 Task: Search one way flight ticket for 2 adults, 4 children and 1 infant on lap in business from Rhinelander: Rhinelander-oneida County Airport to Riverton: Central Wyoming Regional Airport (was Riverton Regional) on 8-4-2023. Choice of flights is Delta. Number of bags: 8 checked bags. Price is upto 78000. Outbound departure time preference is 10:45.
Action: Mouse moved to (353, 292)
Screenshot: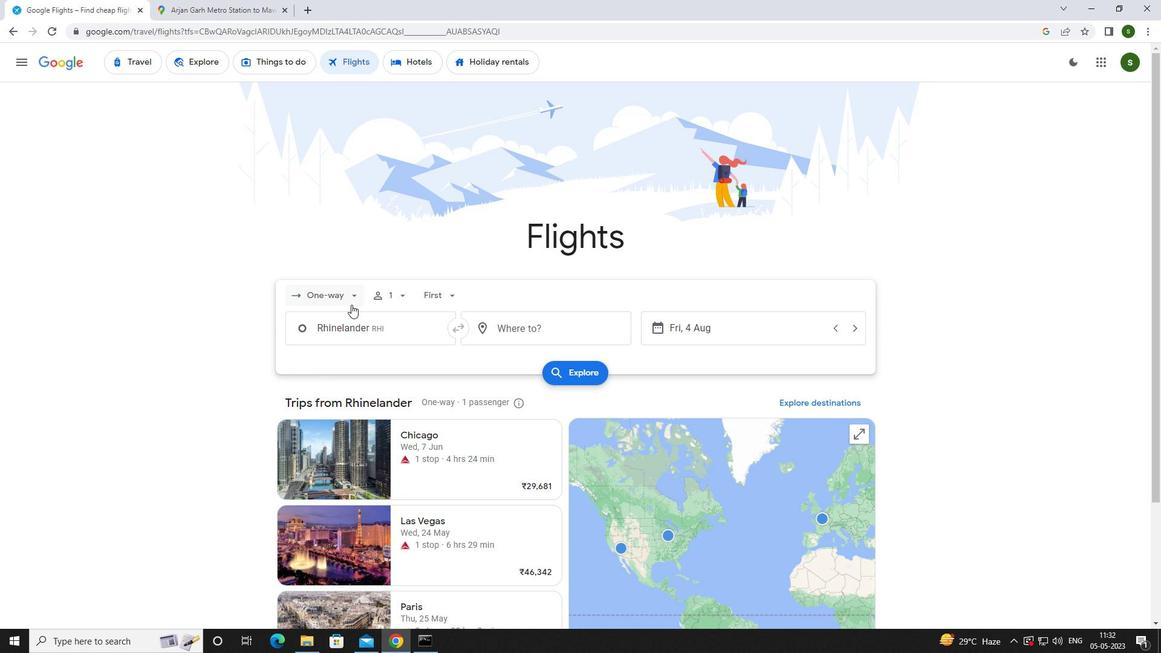 
Action: Mouse pressed left at (353, 292)
Screenshot: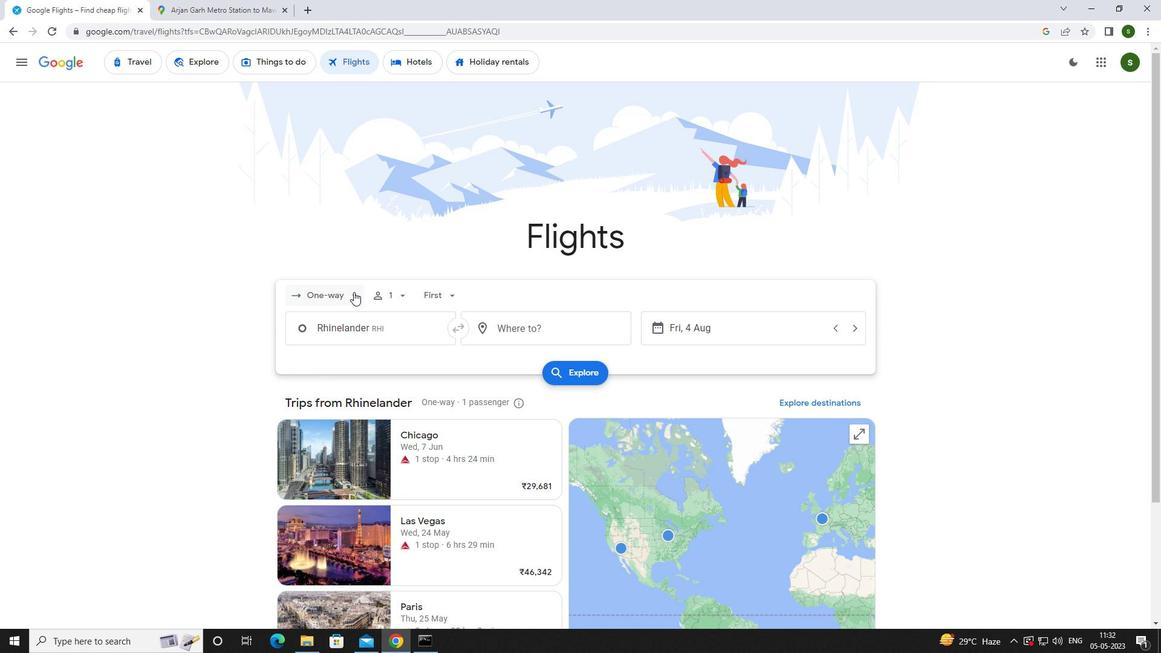 
Action: Mouse moved to (350, 346)
Screenshot: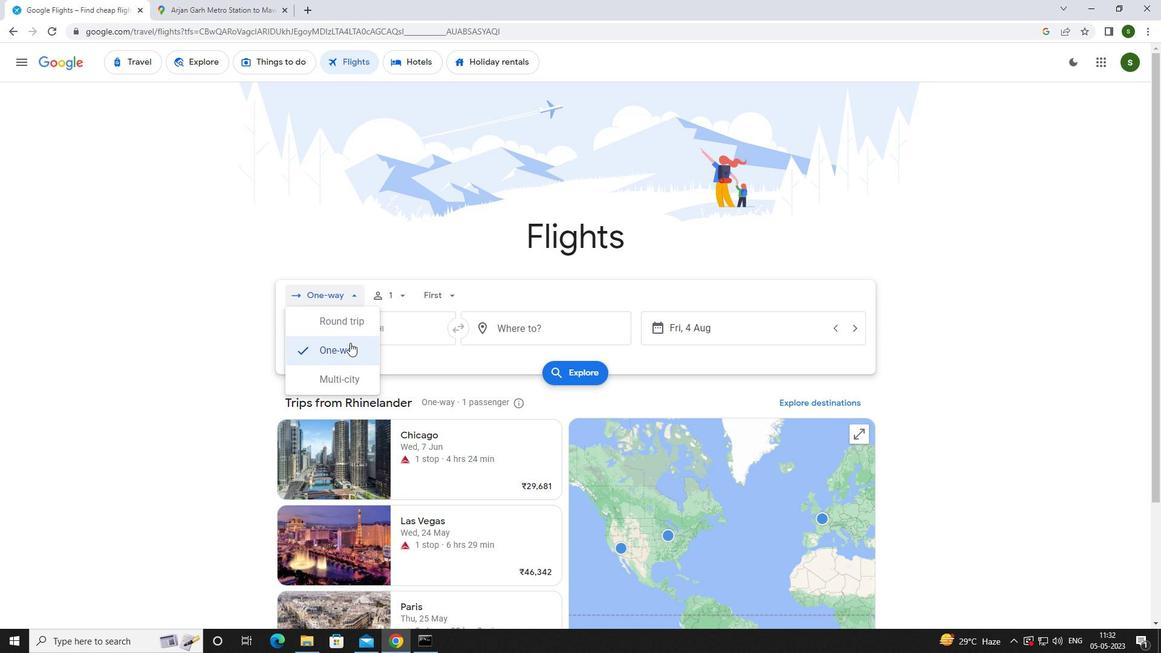 
Action: Mouse pressed left at (350, 346)
Screenshot: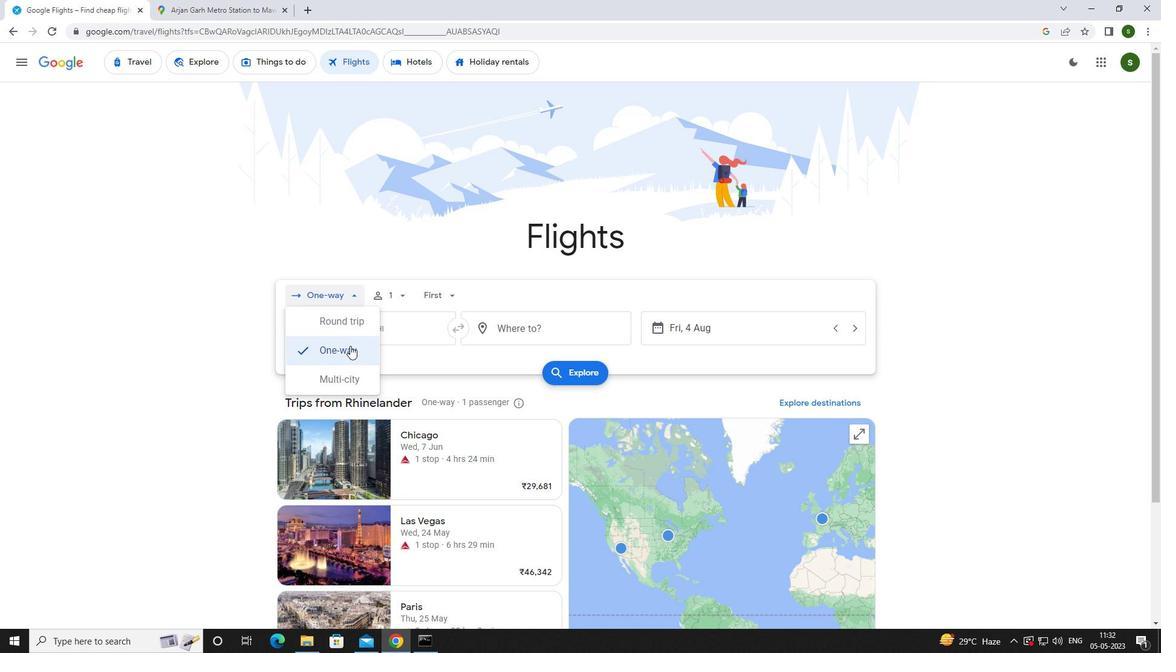 
Action: Mouse moved to (405, 299)
Screenshot: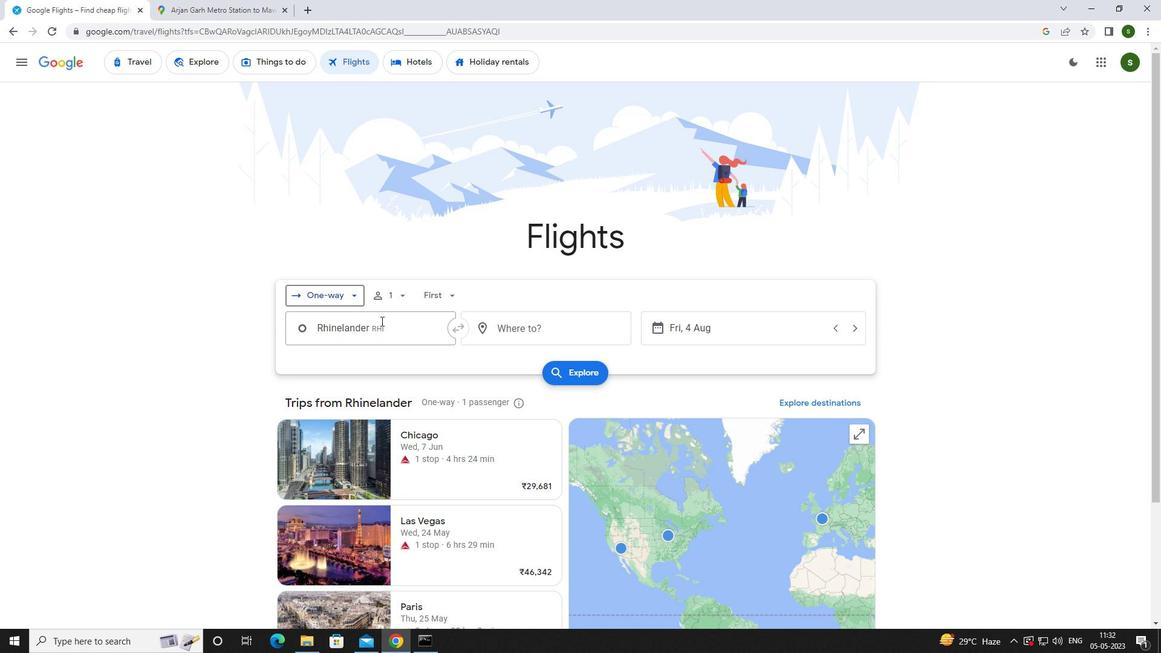 
Action: Mouse pressed left at (405, 299)
Screenshot: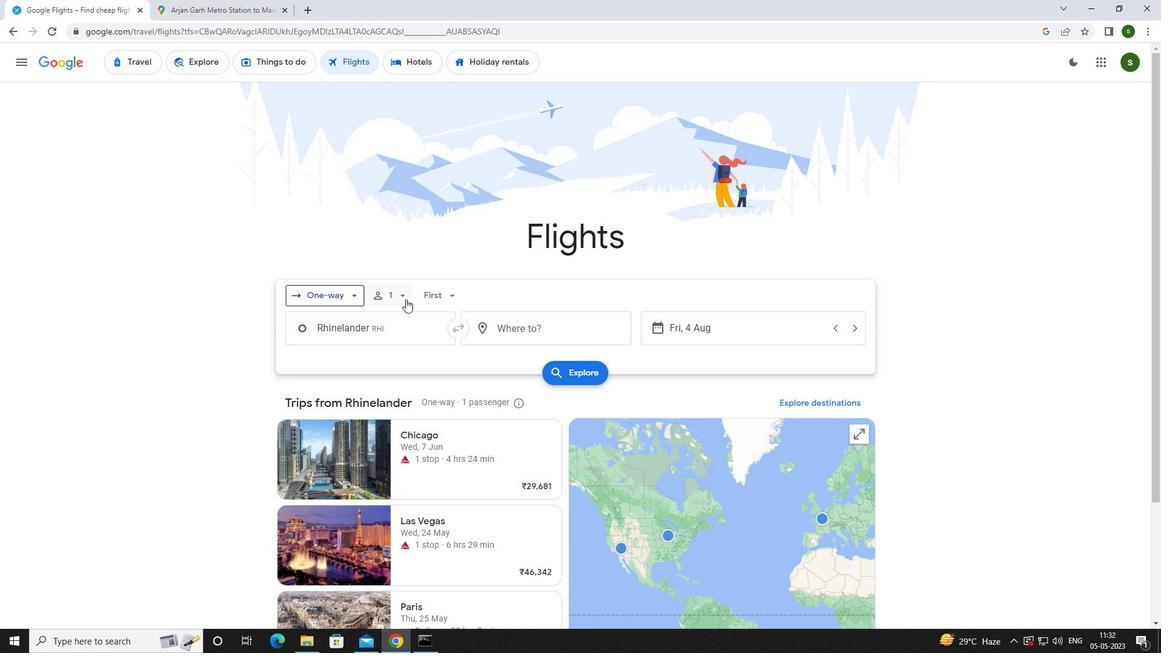 
Action: Mouse moved to (493, 327)
Screenshot: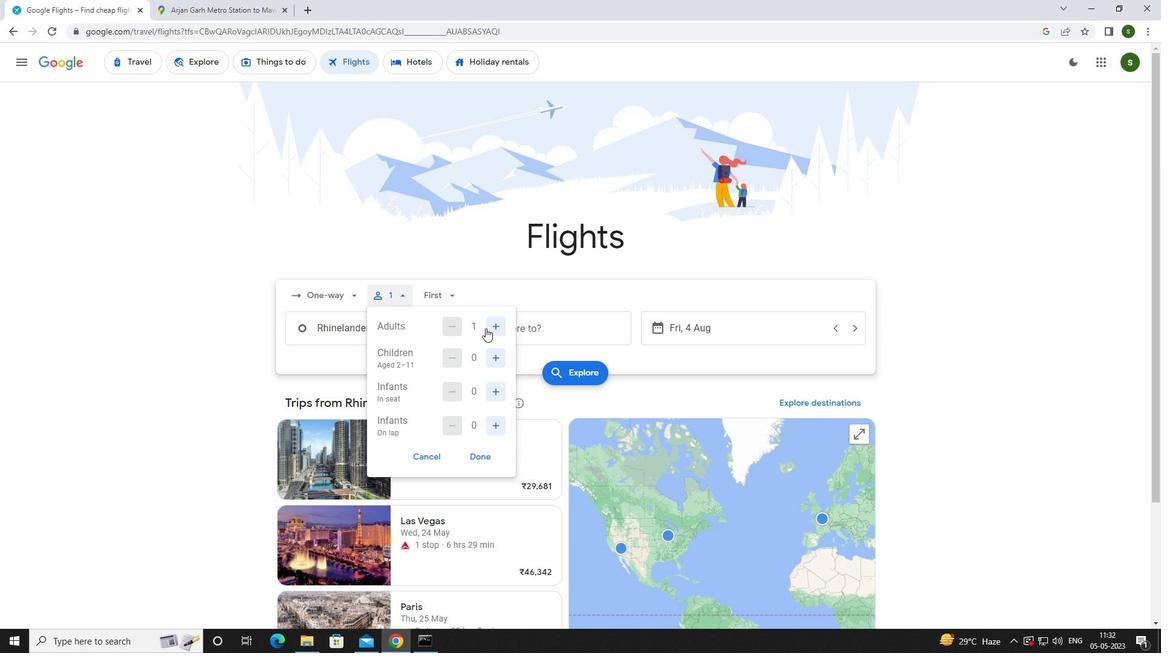 
Action: Mouse pressed left at (493, 327)
Screenshot: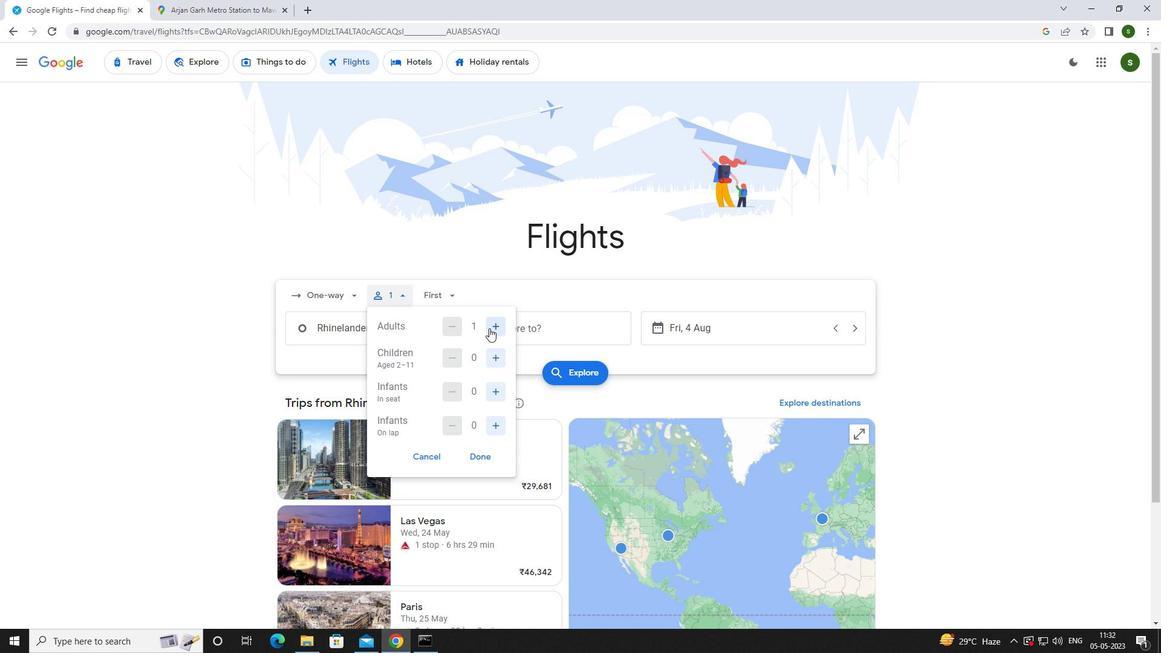
Action: Mouse moved to (500, 359)
Screenshot: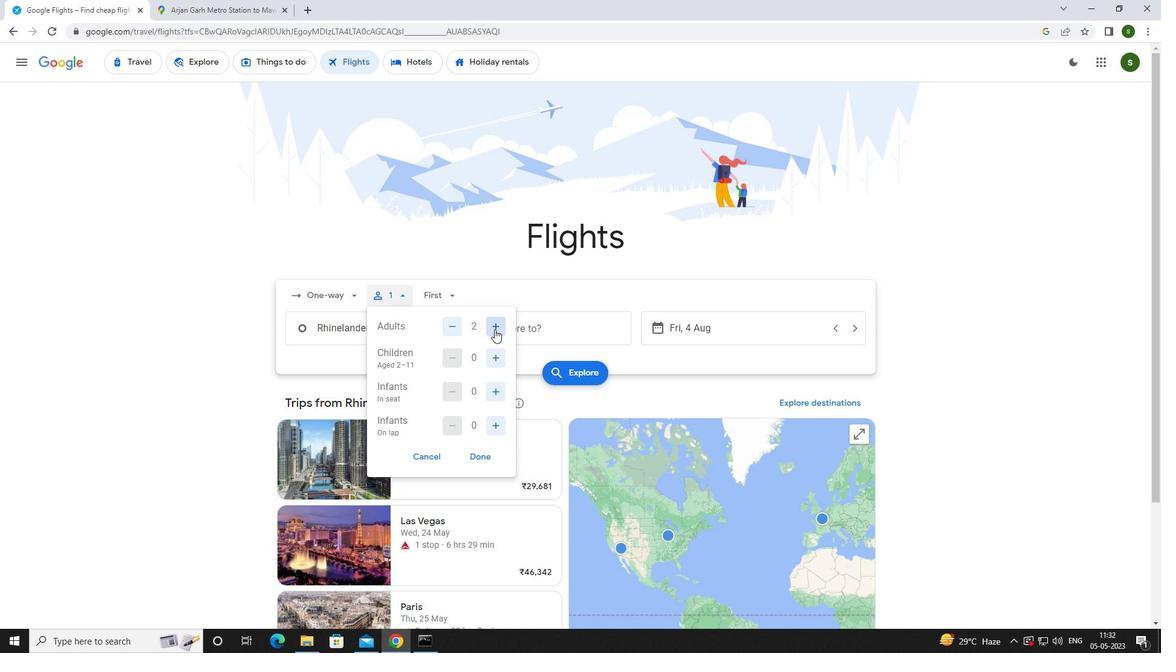 
Action: Mouse pressed left at (500, 359)
Screenshot: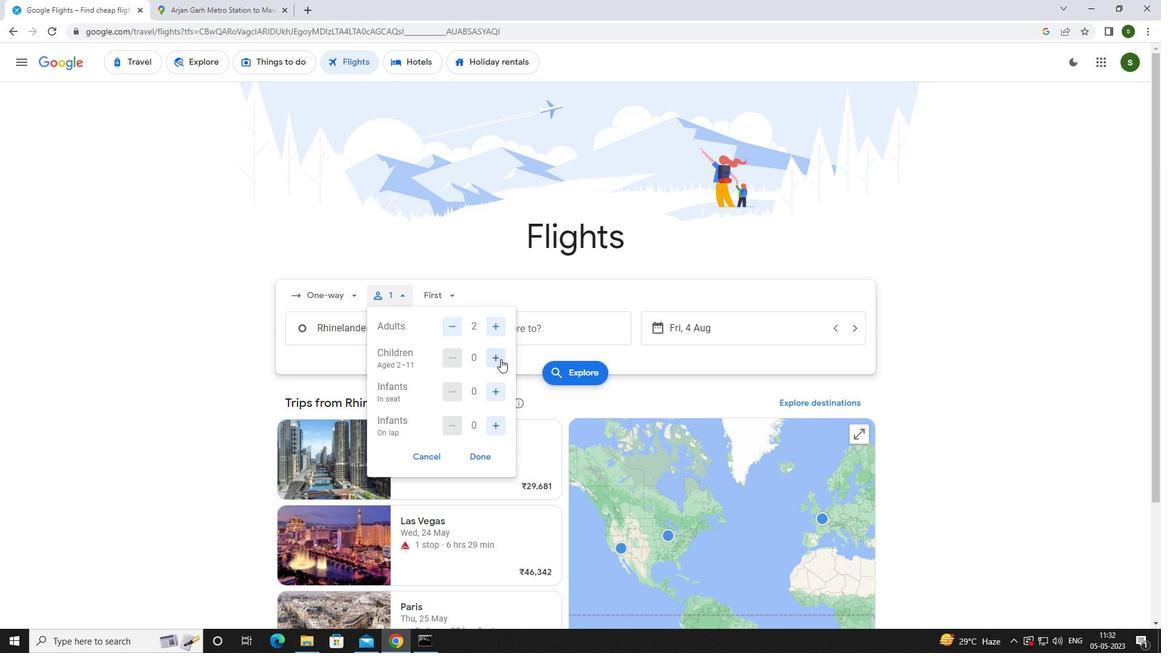 
Action: Mouse pressed left at (500, 359)
Screenshot: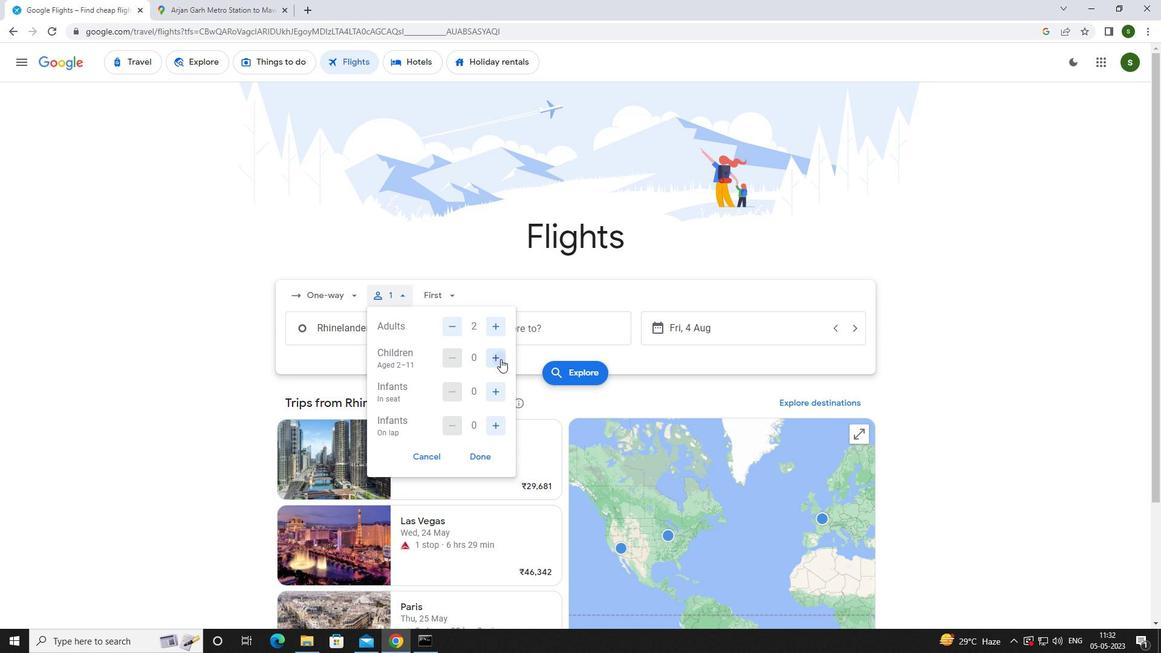 
Action: Mouse pressed left at (500, 359)
Screenshot: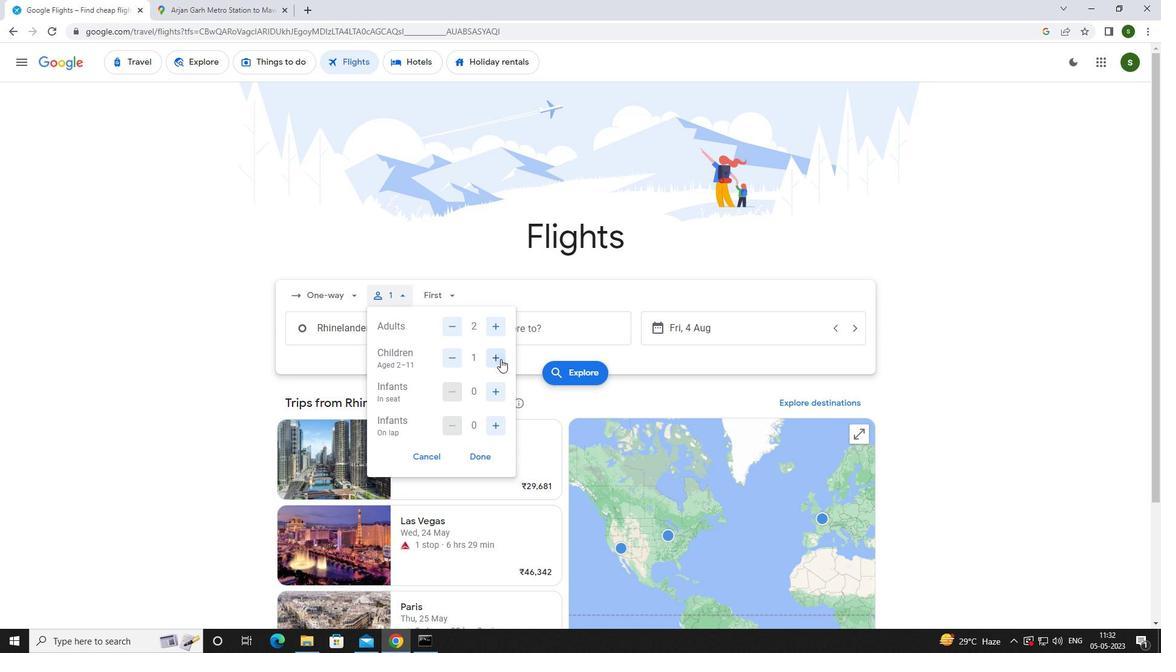 
Action: Mouse pressed left at (500, 359)
Screenshot: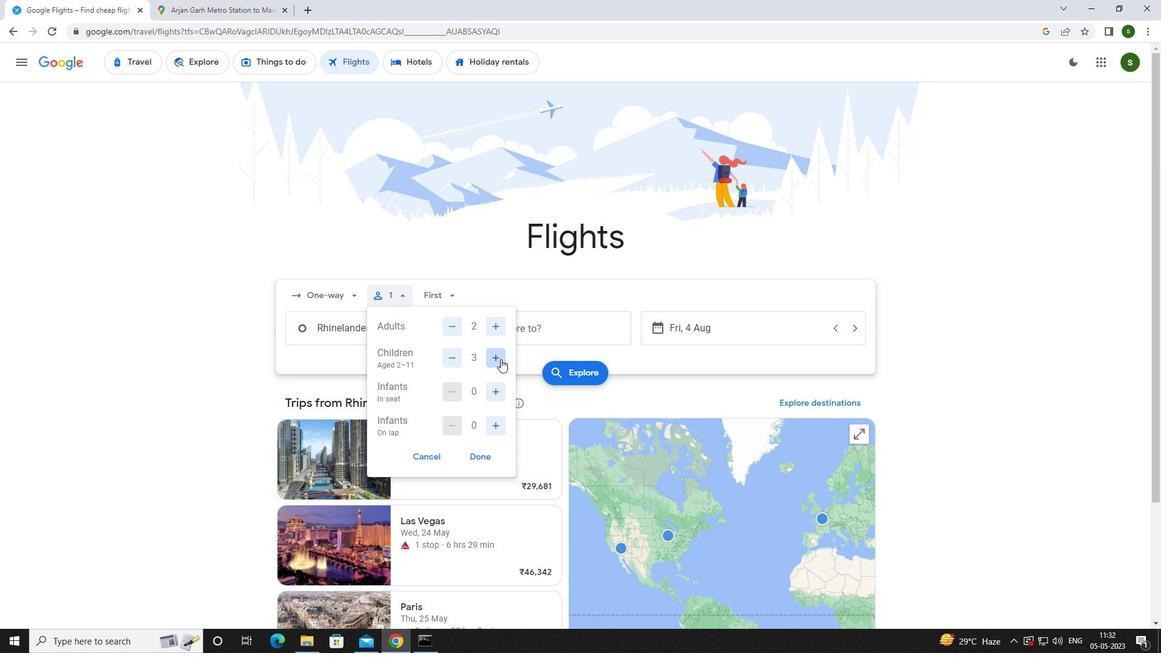 
Action: Mouse moved to (496, 427)
Screenshot: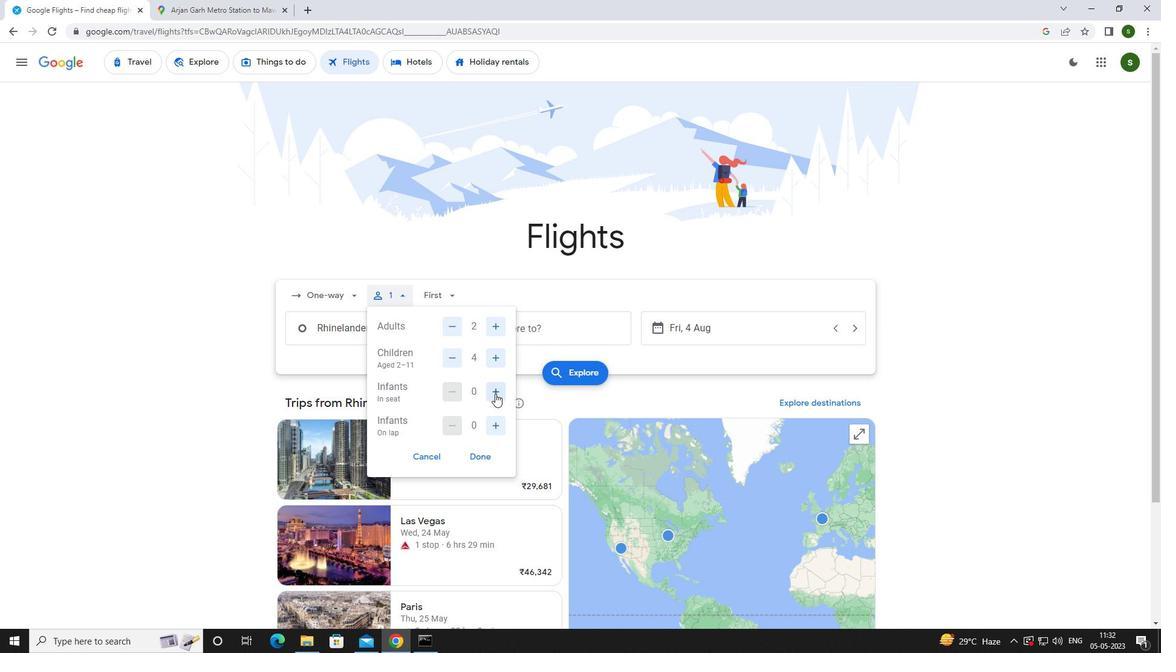 
Action: Mouse pressed left at (496, 427)
Screenshot: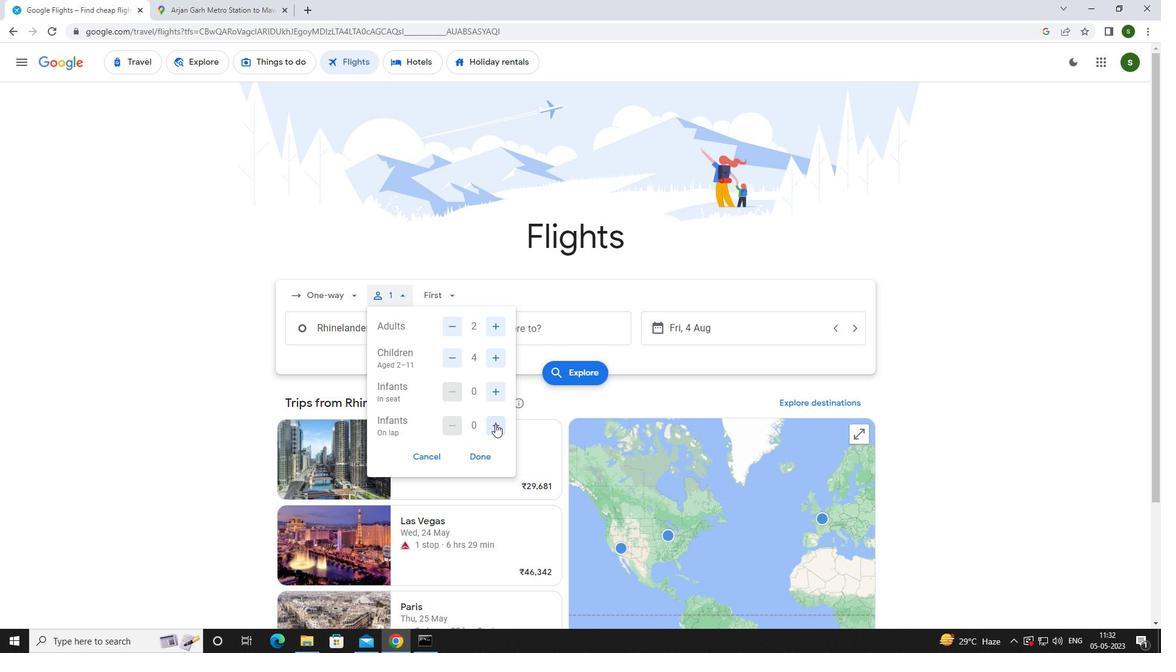 
Action: Mouse moved to (451, 291)
Screenshot: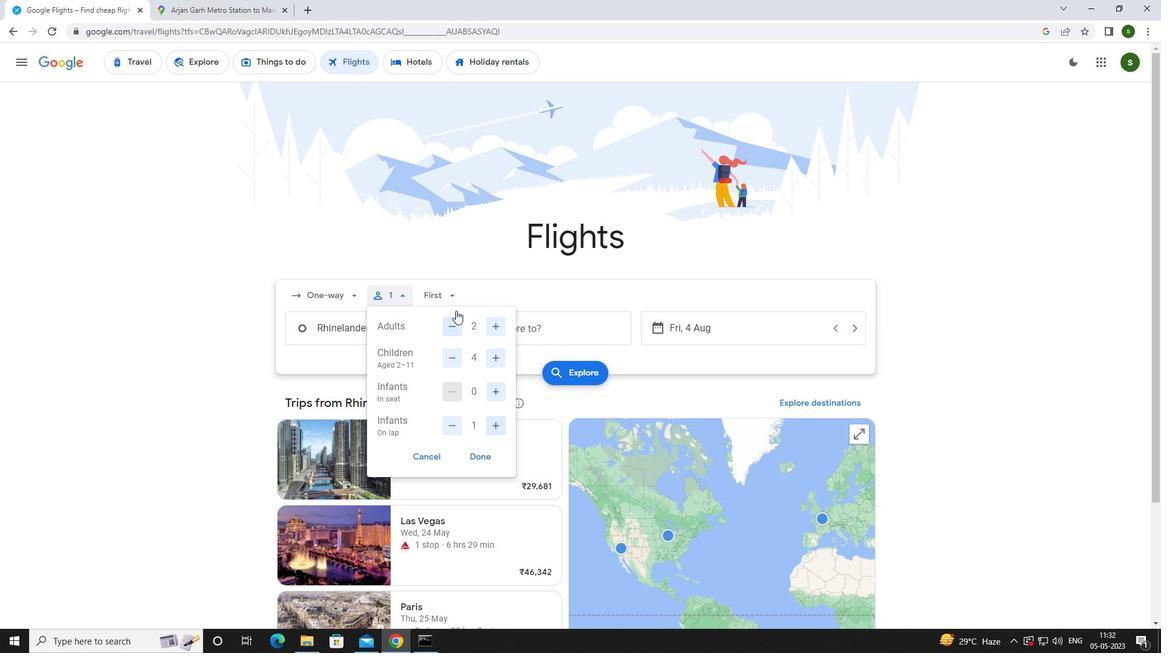 
Action: Mouse pressed left at (451, 291)
Screenshot: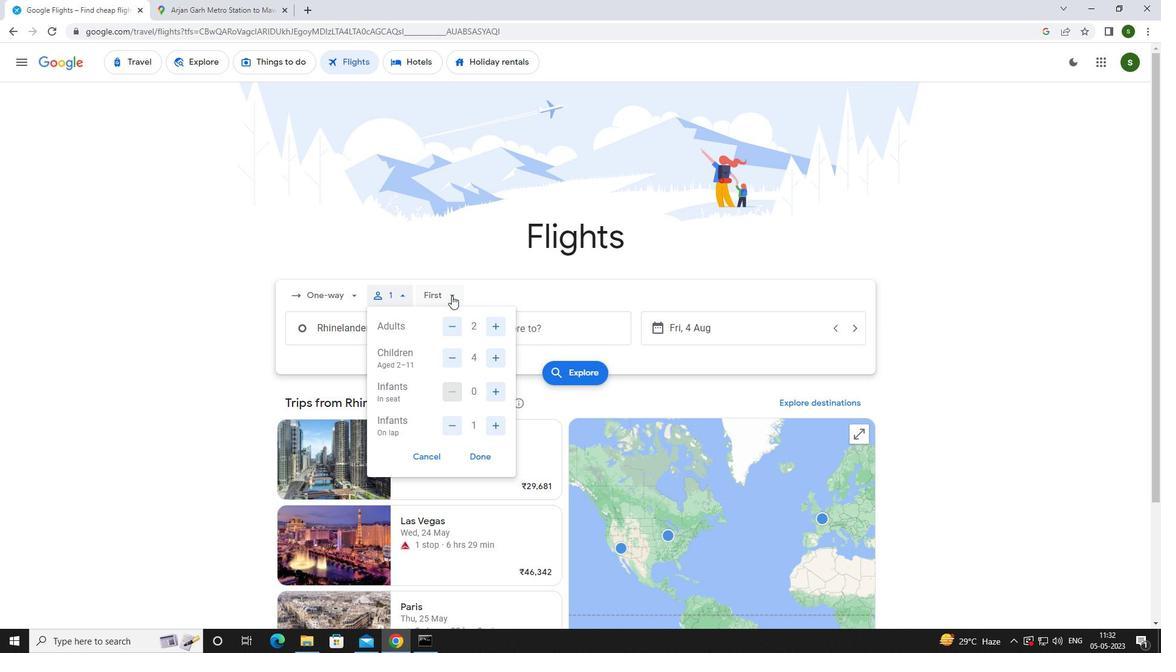 
Action: Mouse moved to (459, 376)
Screenshot: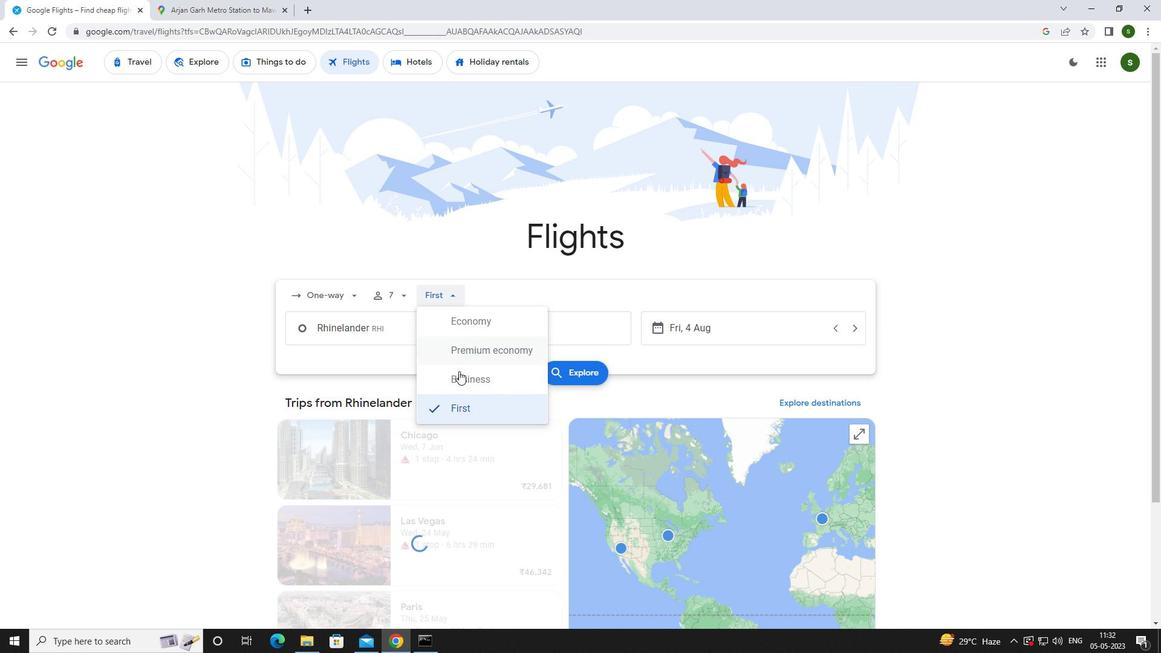 
Action: Mouse pressed left at (459, 376)
Screenshot: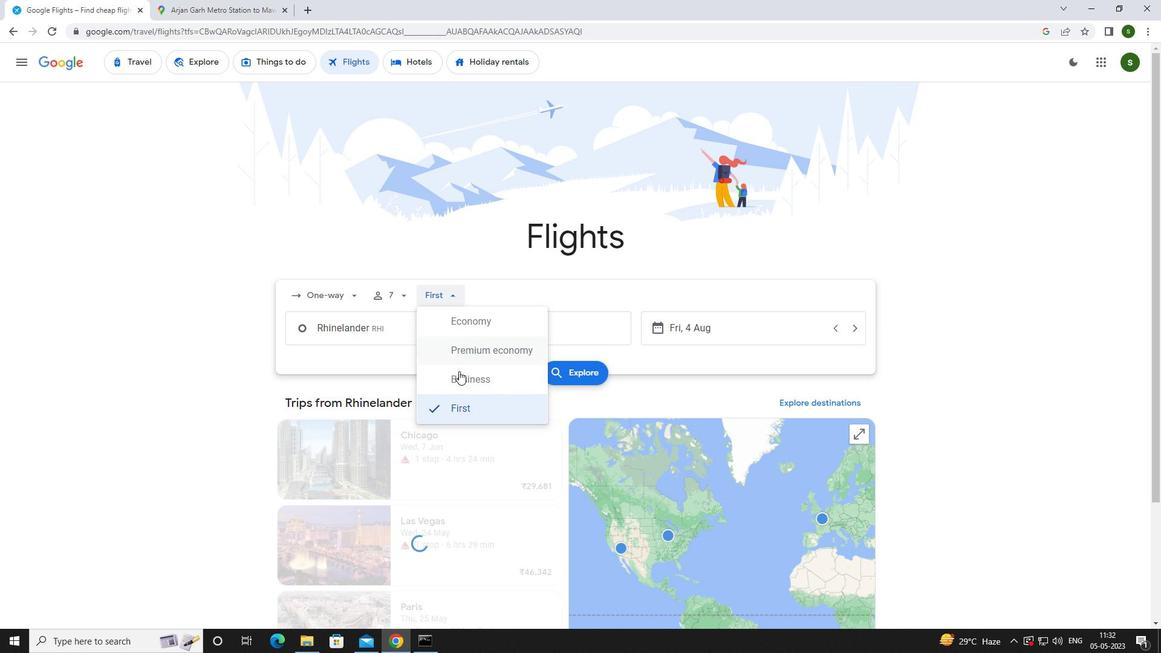 
Action: Mouse moved to (424, 333)
Screenshot: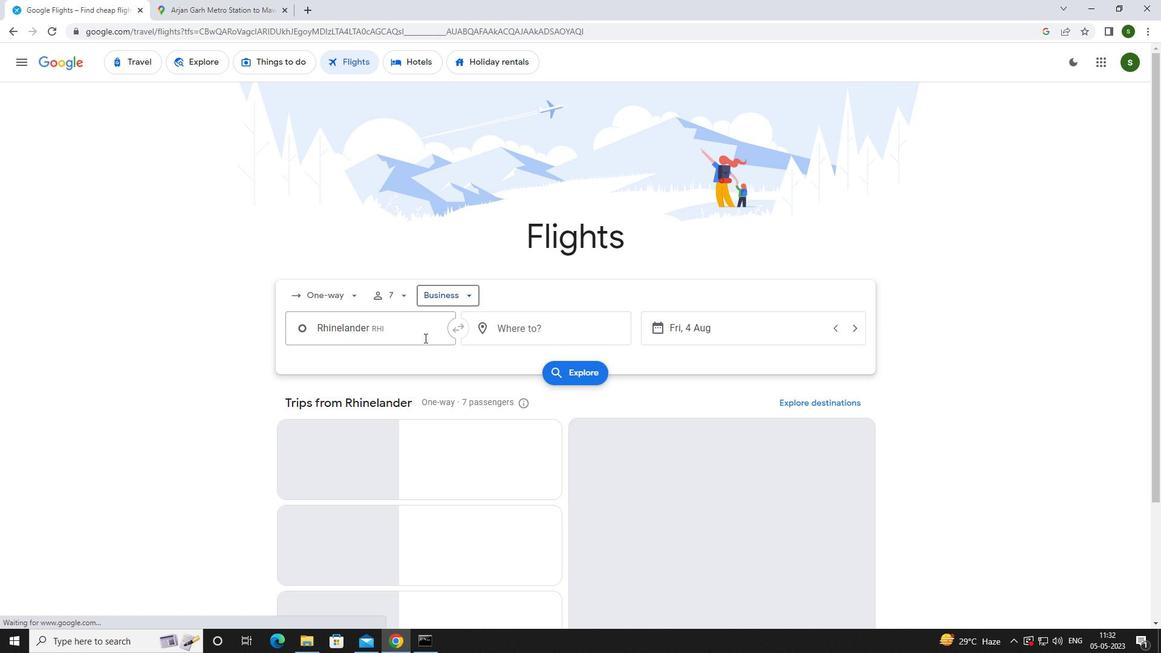
Action: Mouse pressed left at (424, 333)
Screenshot: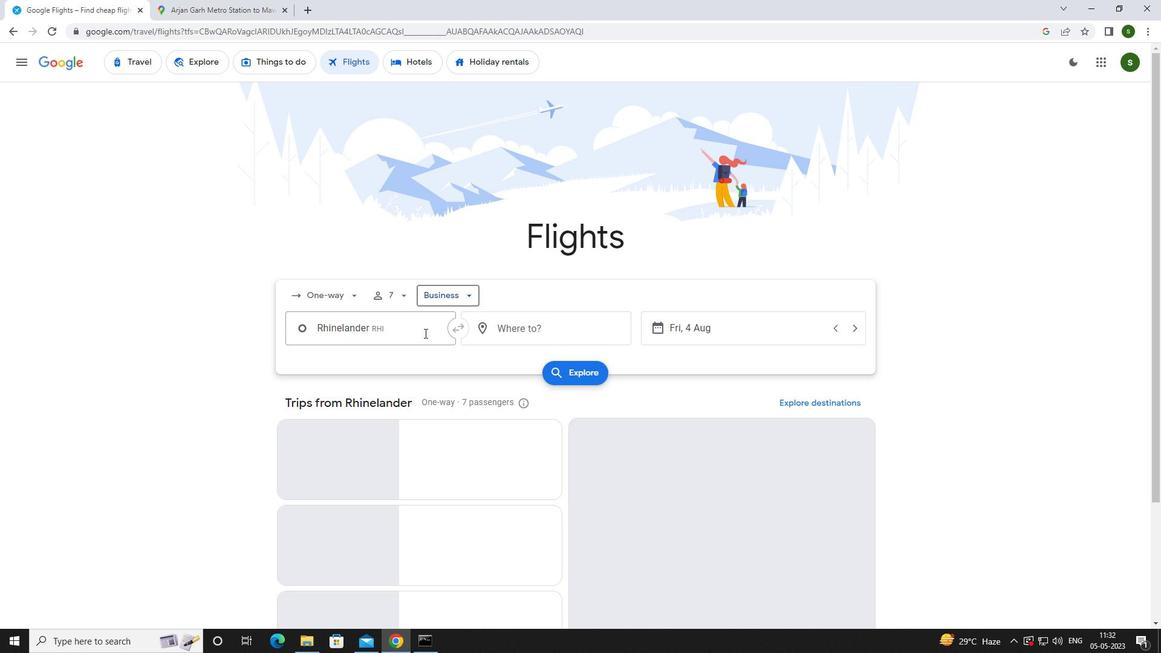 
Action: Key pressed <Key.caps_lock>r<Key.caps_lock>hine
Screenshot: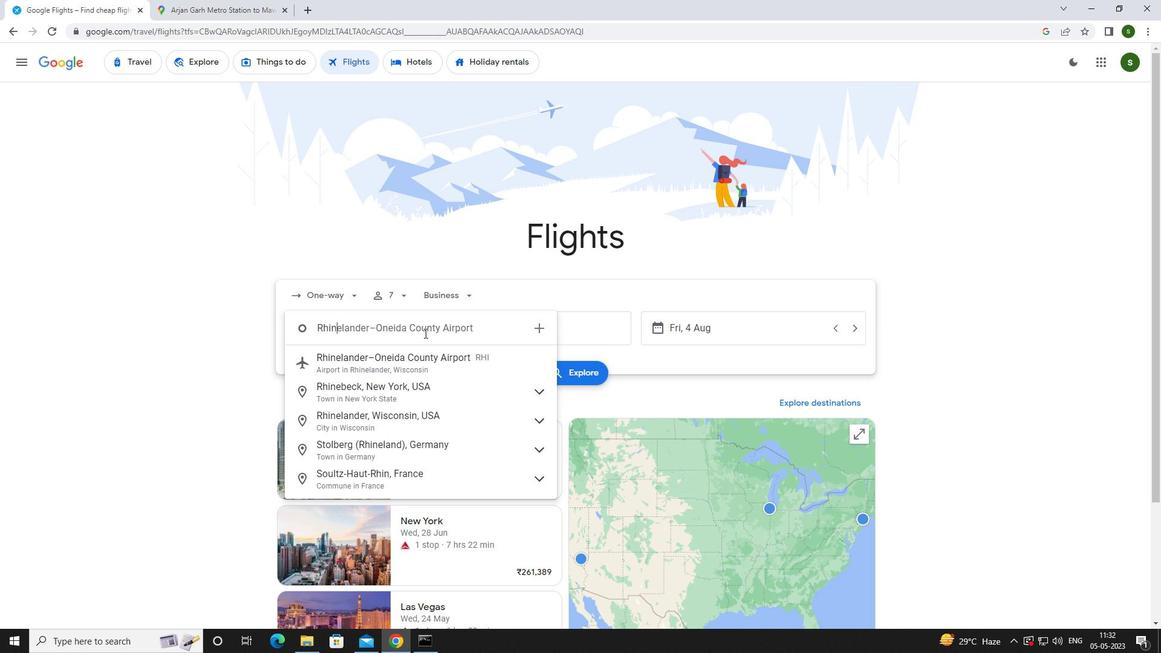 
Action: Mouse moved to (427, 352)
Screenshot: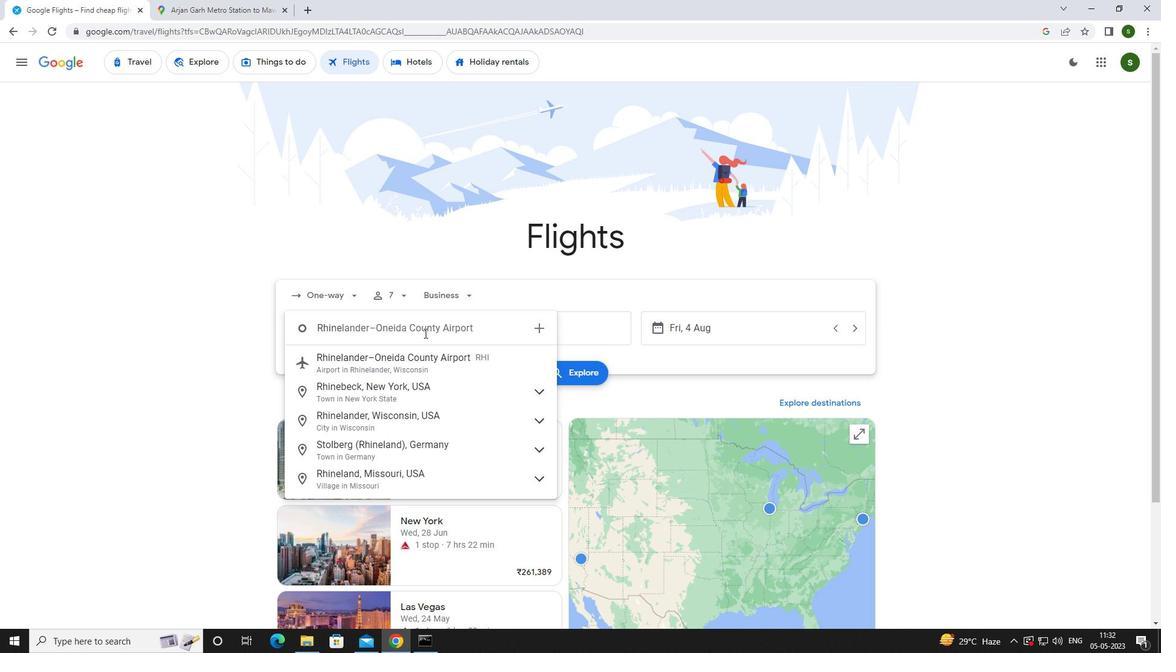 
Action: Mouse pressed left at (427, 352)
Screenshot: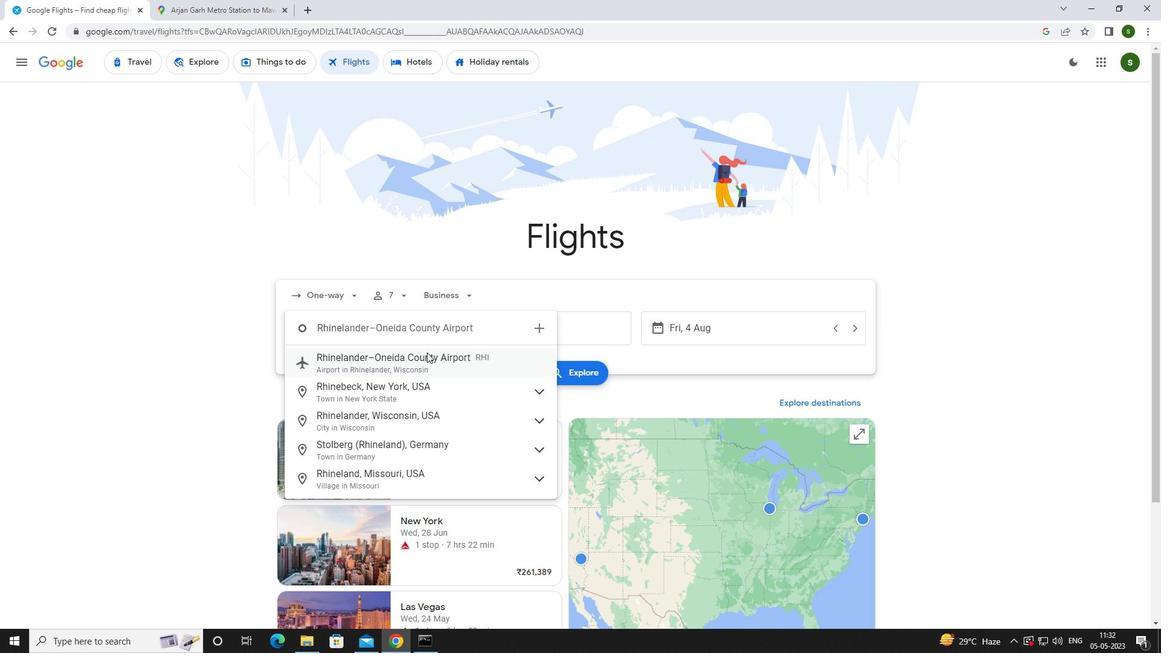 
Action: Mouse moved to (558, 320)
Screenshot: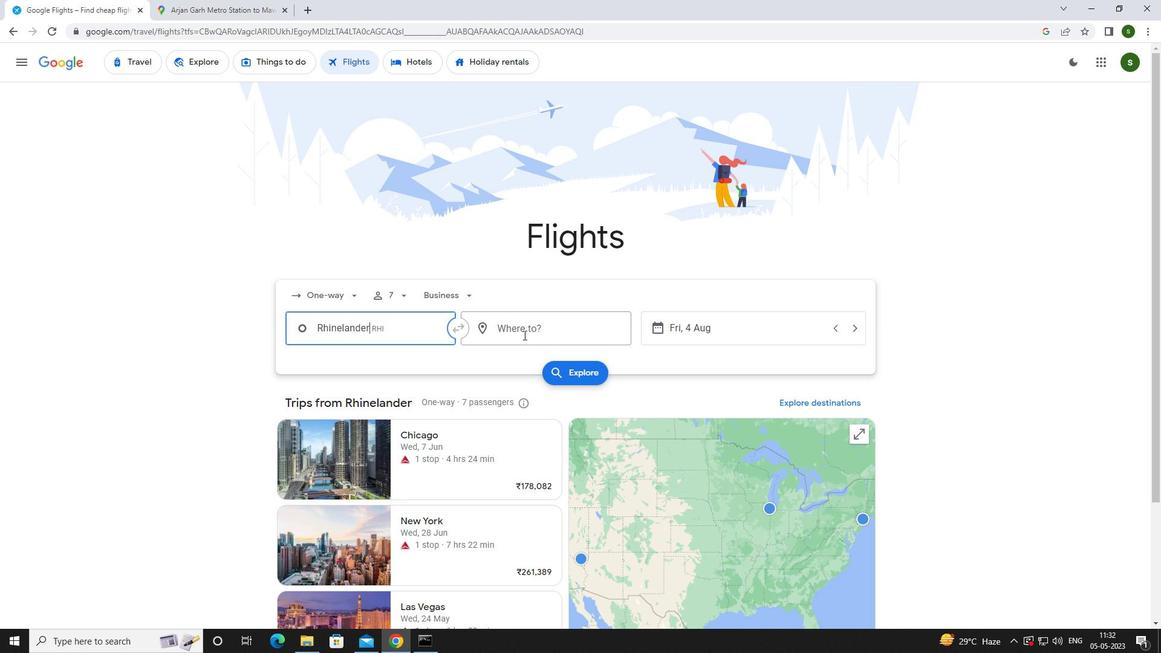 
Action: Mouse pressed left at (558, 320)
Screenshot: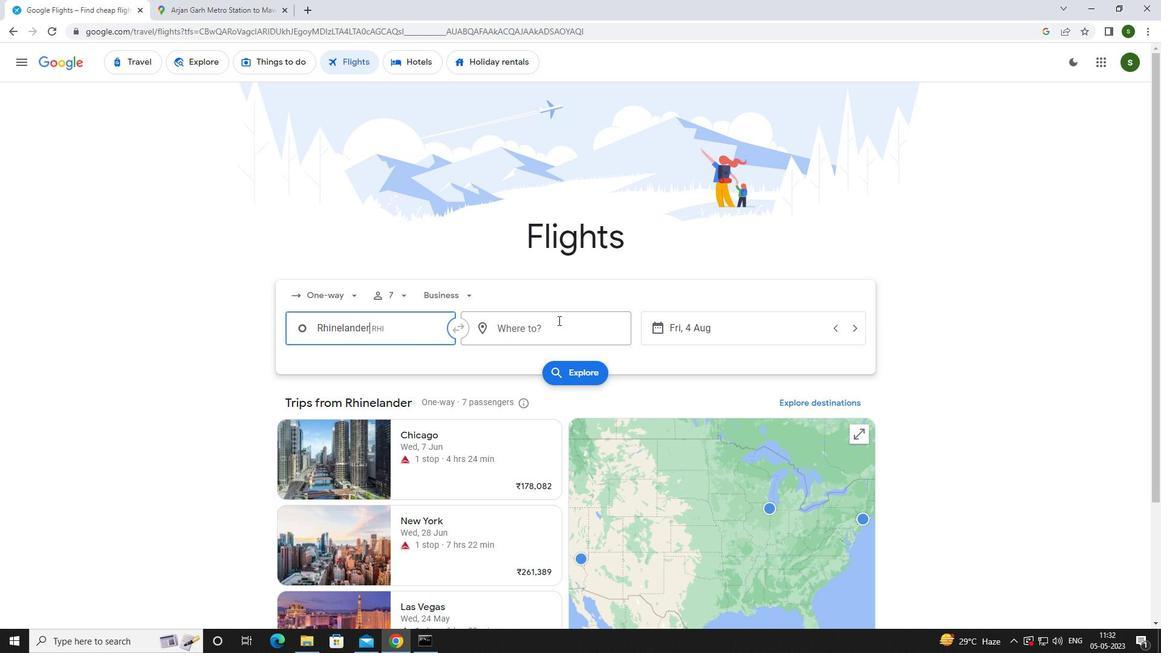 
Action: Key pressed <Key.caps_lock>r<Key.caps_lock>iverto
Screenshot: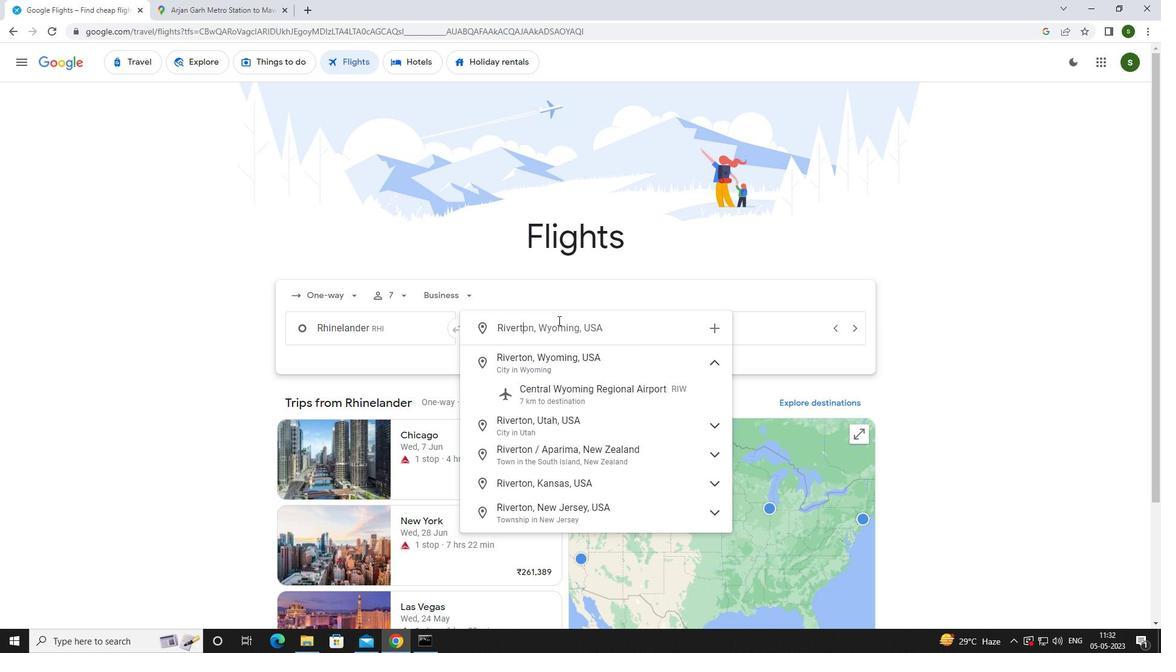 
Action: Mouse moved to (565, 393)
Screenshot: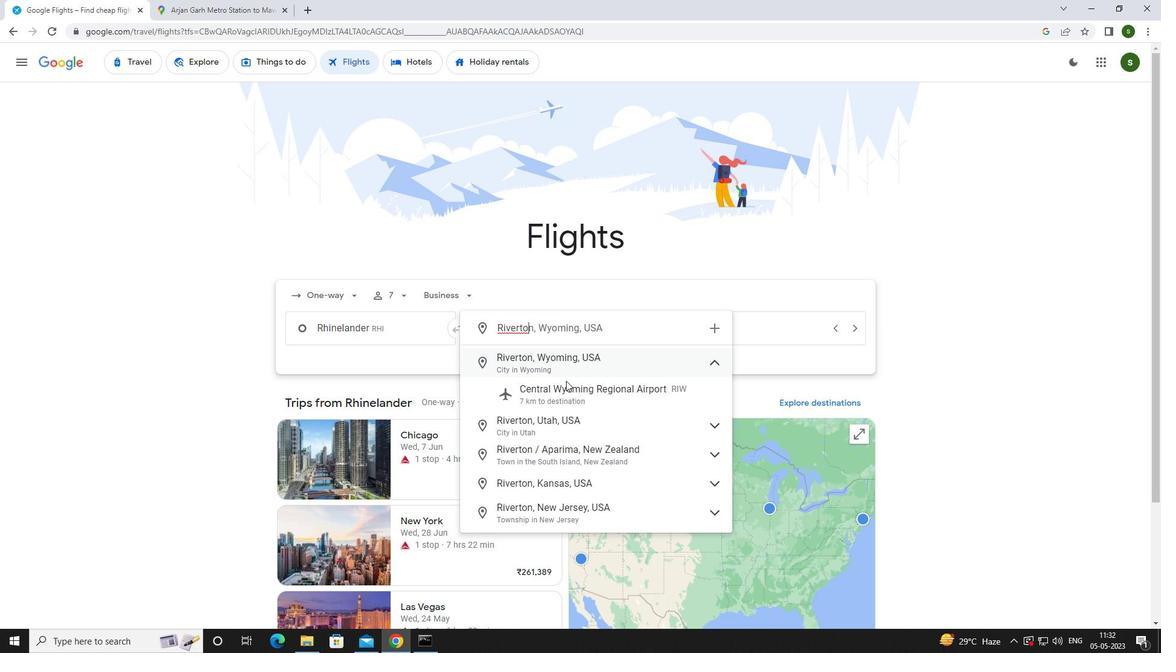 
Action: Mouse pressed left at (565, 393)
Screenshot: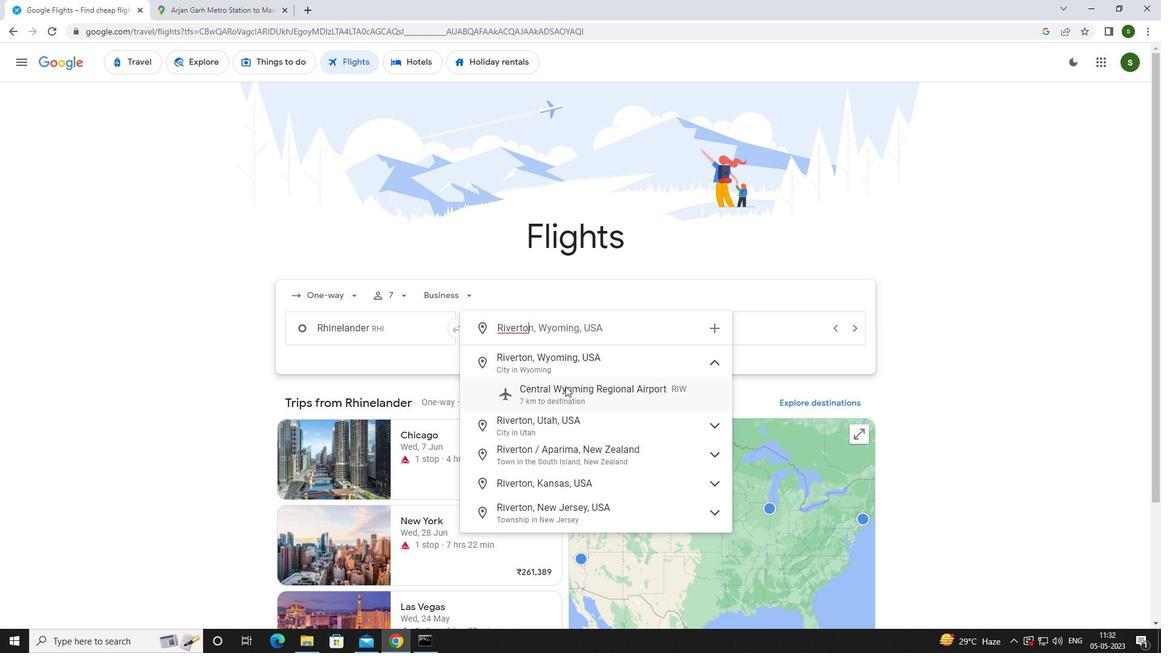 
Action: Mouse moved to (739, 330)
Screenshot: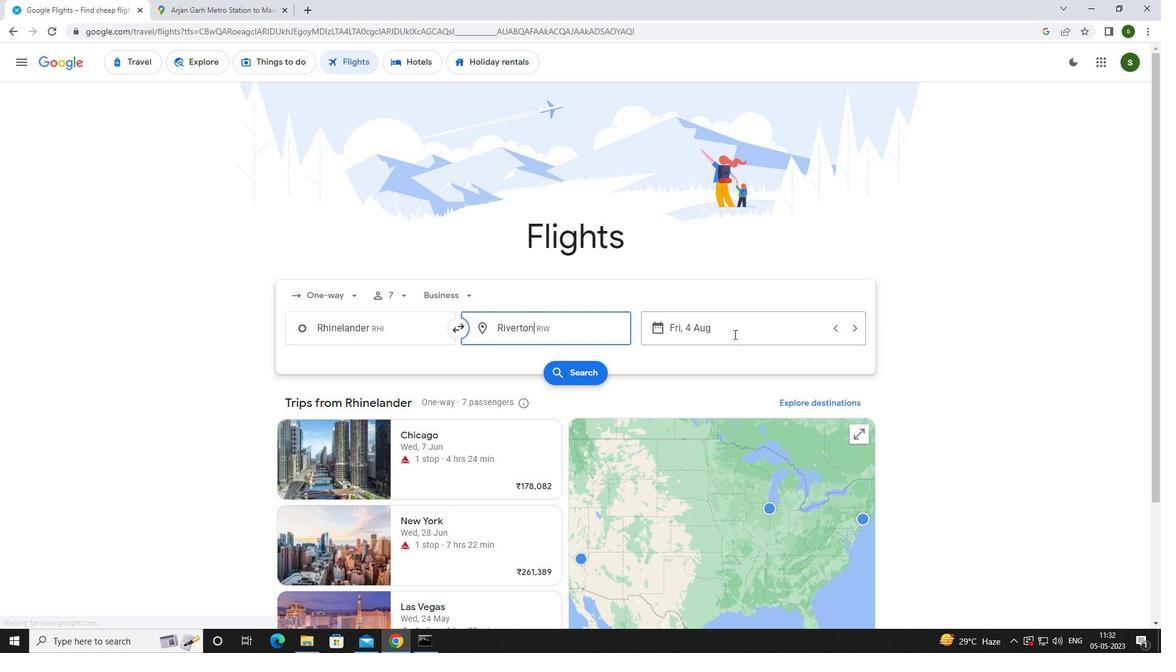 
Action: Mouse pressed left at (739, 330)
Screenshot: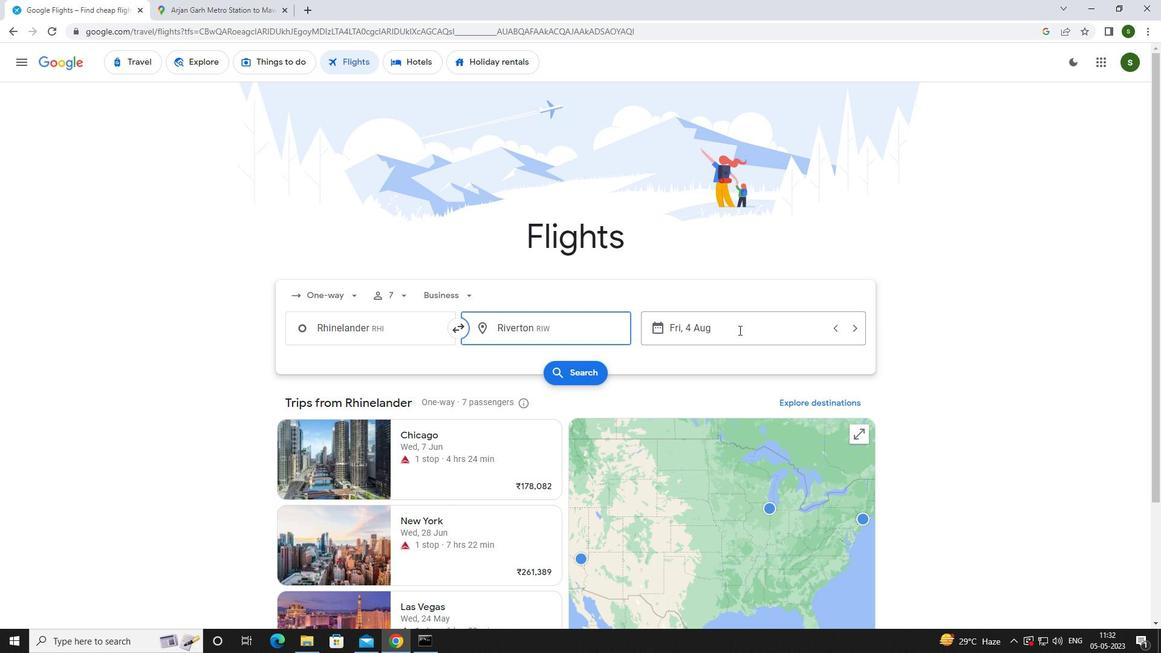 
Action: Mouse moved to (584, 407)
Screenshot: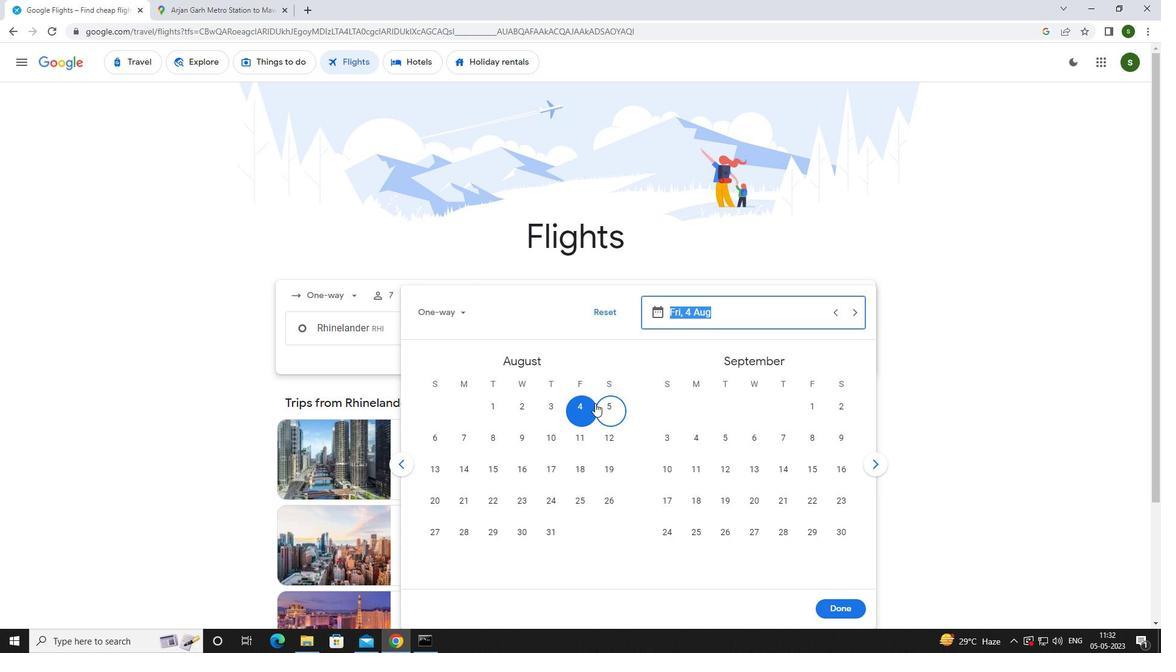 
Action: Mouse pressed left at (584, 407)
Screenshot: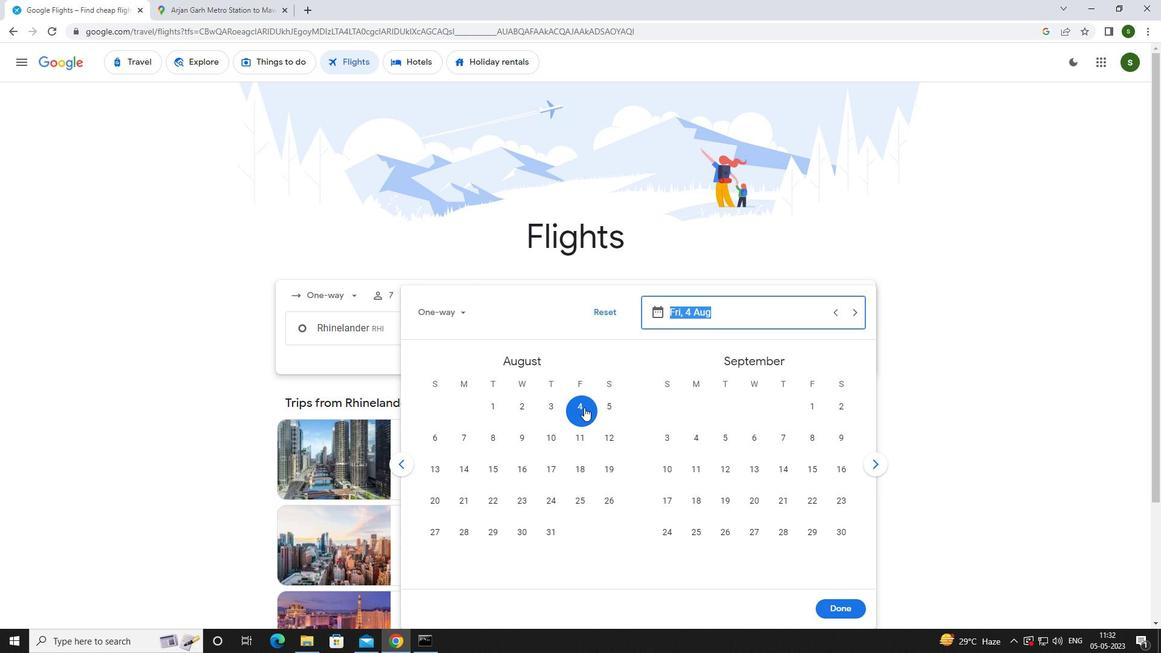 
Action: Mouse moved to (825, 600)
Screenshot: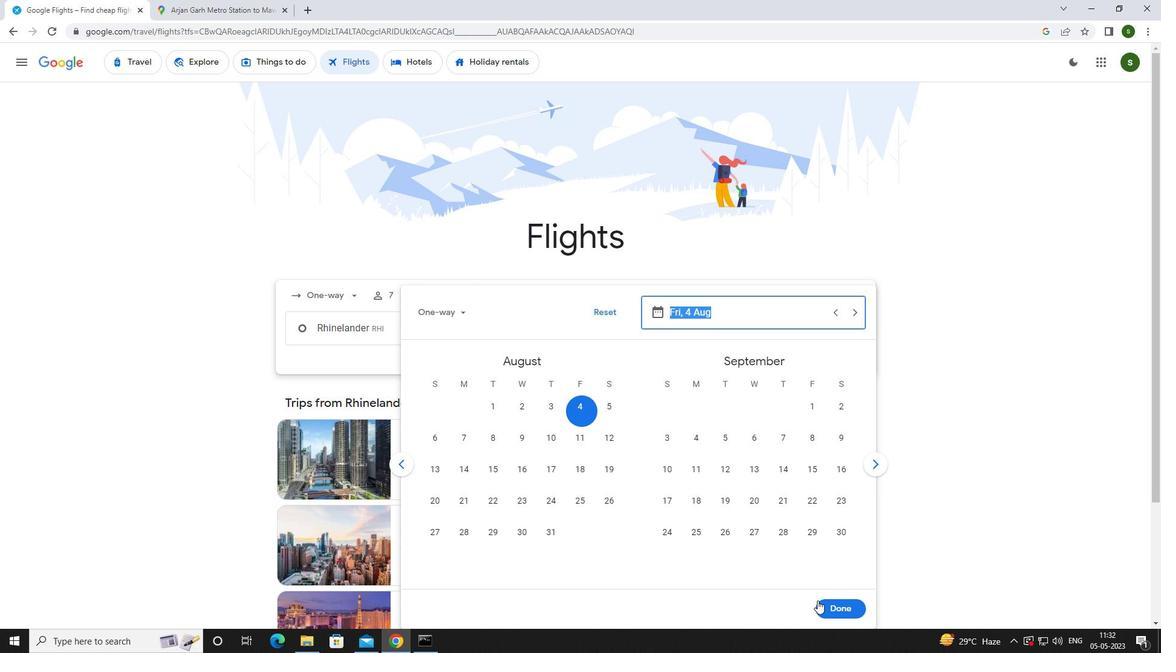 
Action: Mouse pressed left at (825, 600)
Screenshot: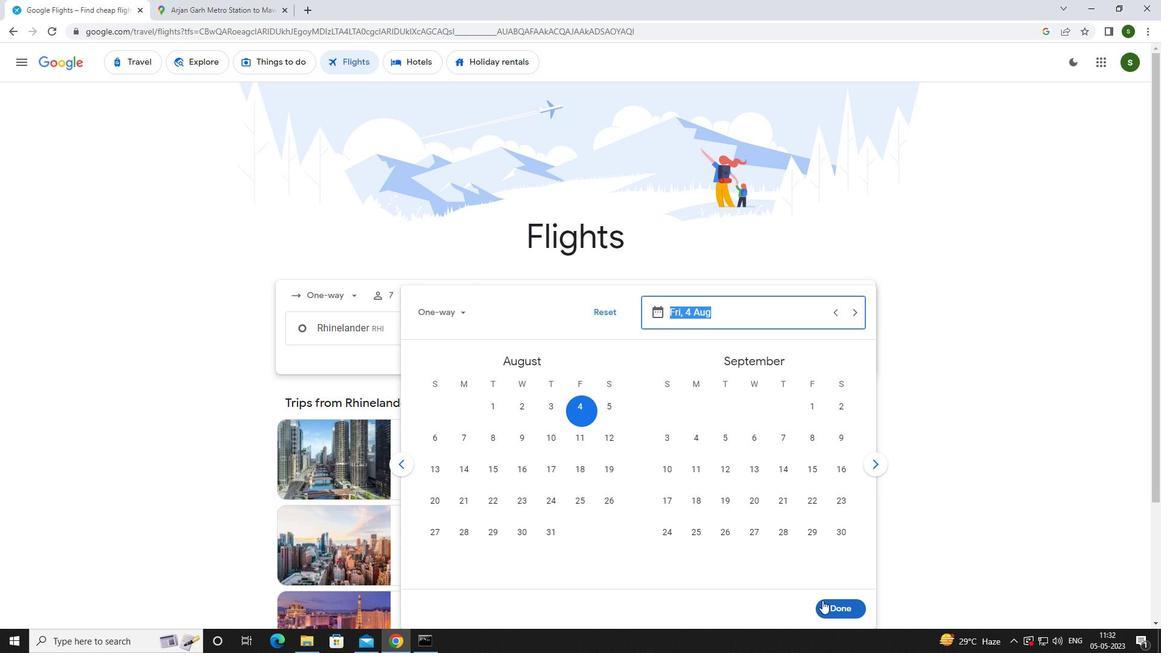 
Action: Mouse moved to (570, 373)
Screenshot: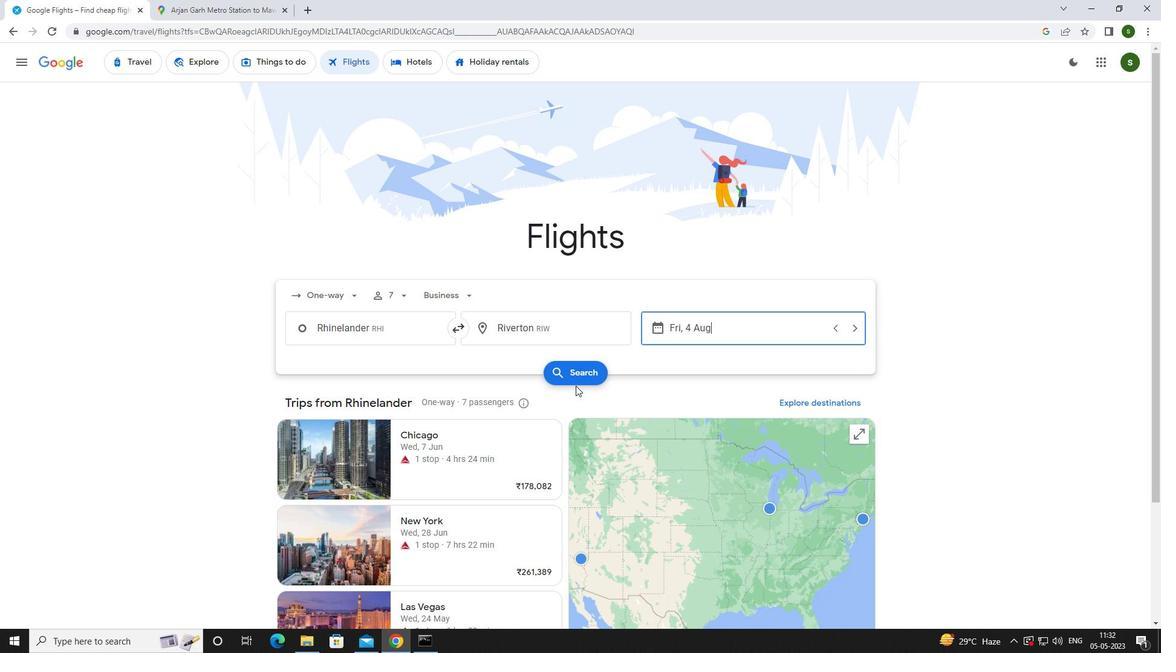 
Action: Mouse pressed left at (570, 373)
Screenshot: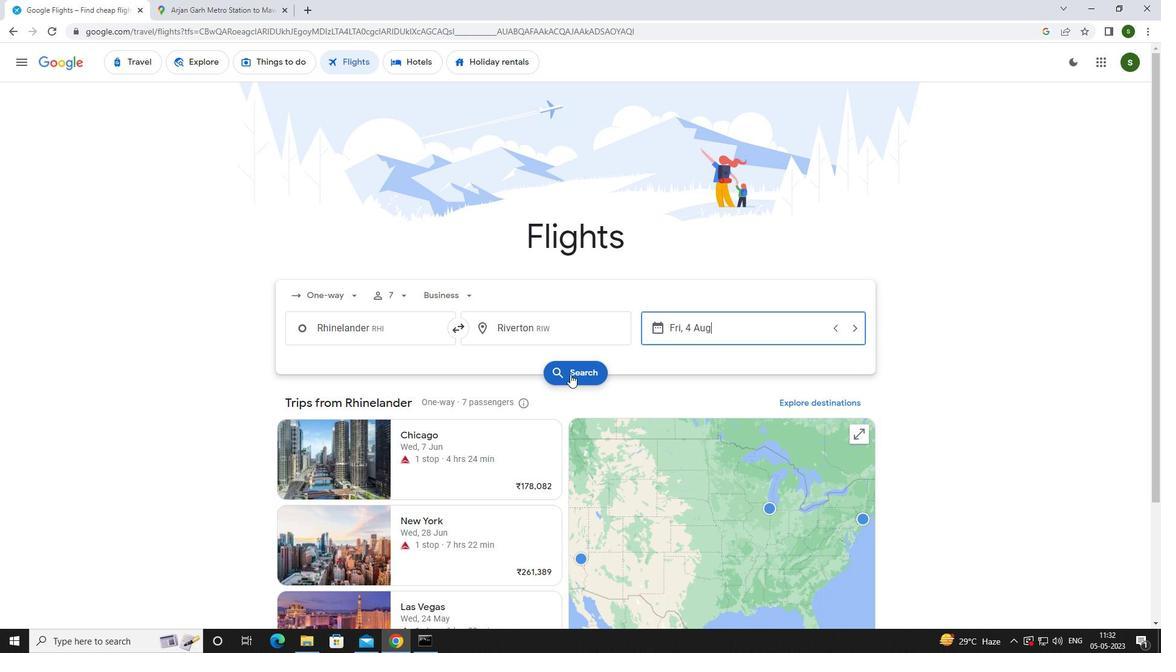 
Action: Mouse moved to (297, 173)
Screenshot: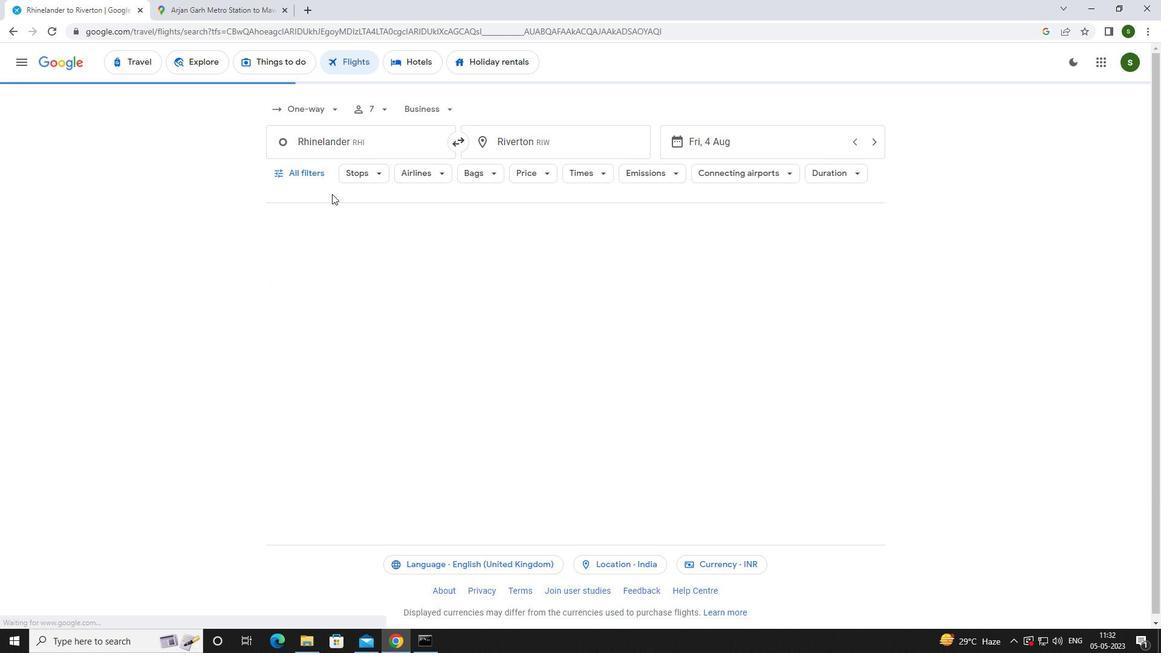 
Action: Mouse pressed left at (297, 173)
Screenshot: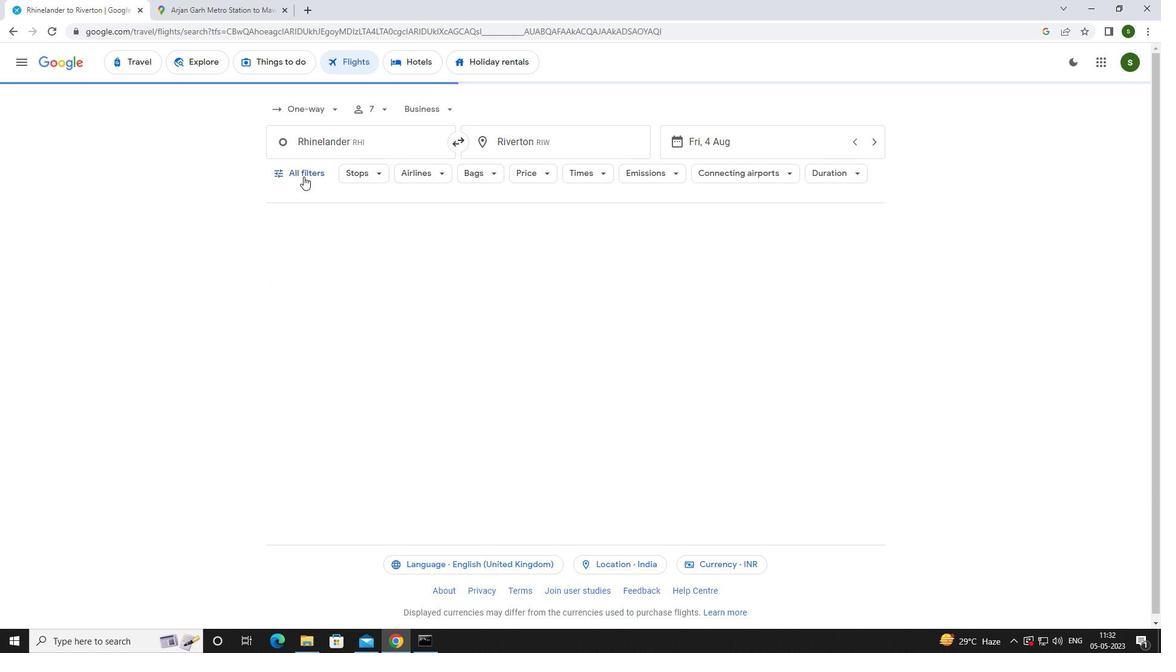 
Action: Mouse moved to (448, 431)
Screenshot: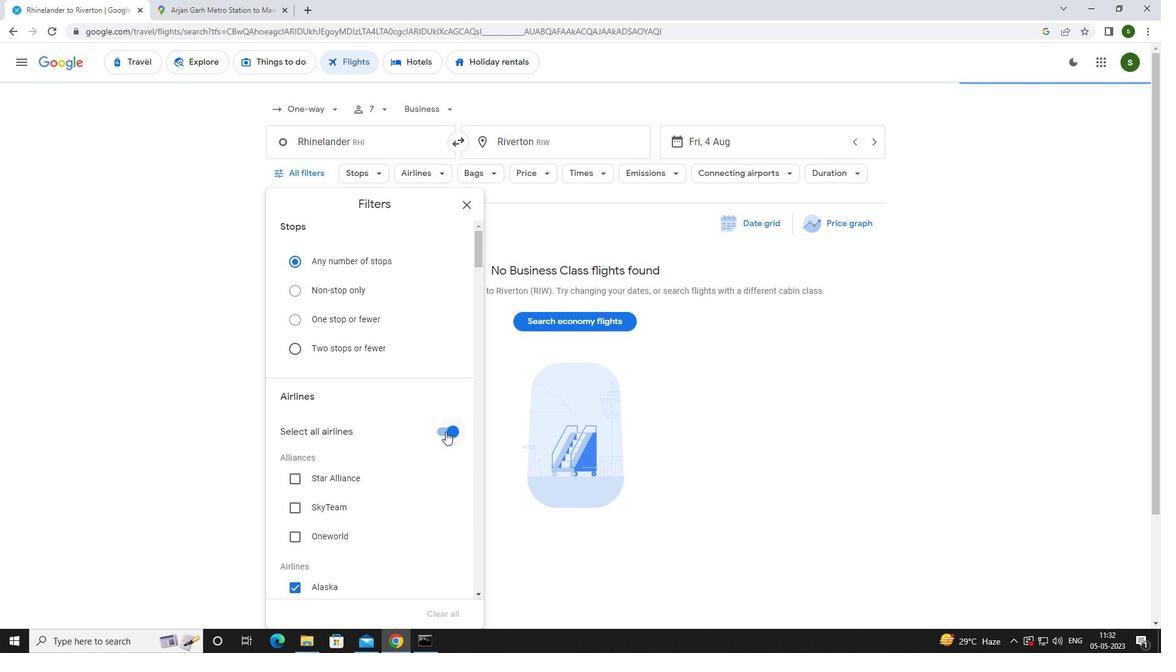 
Action: Mouse pressed left at (448, 431)
Screenshot: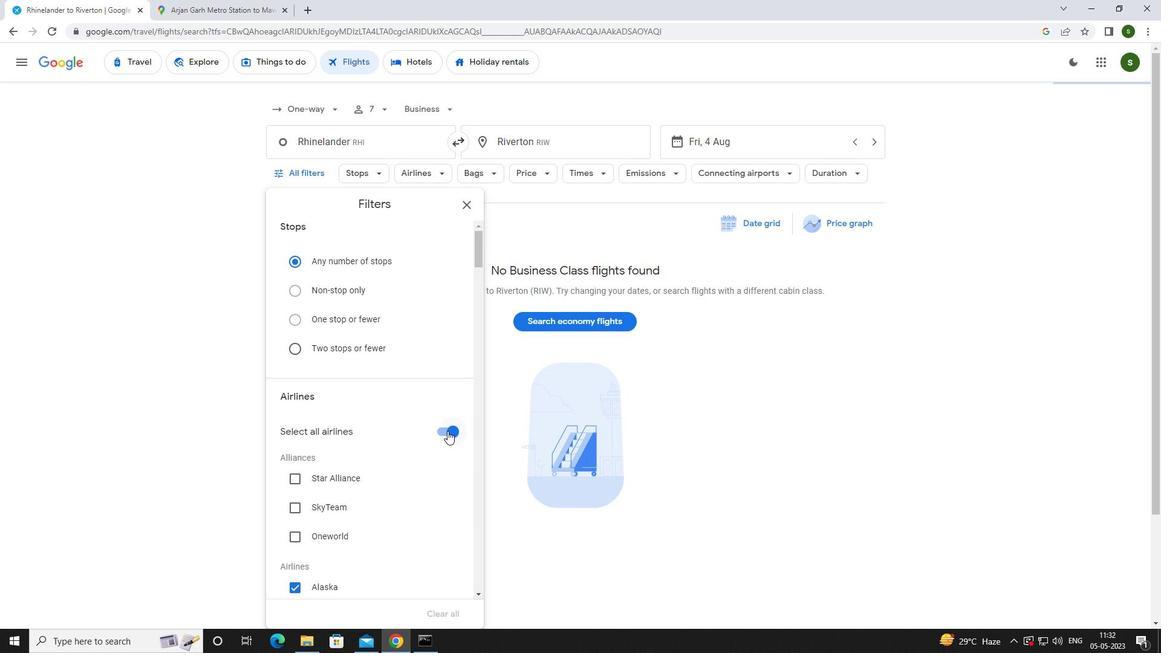 
Action: Mouse moved to (398, 405)
Screenshot: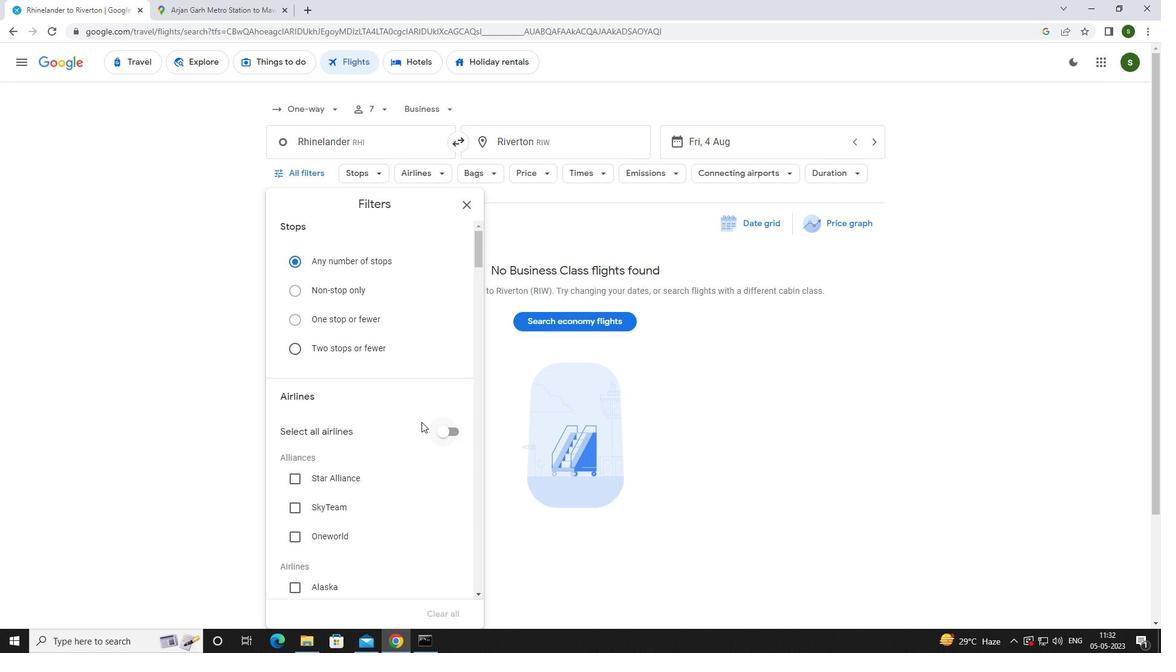 
Action: Mouse scrolled (398, 405) with delta (0, 0)
Screenshot: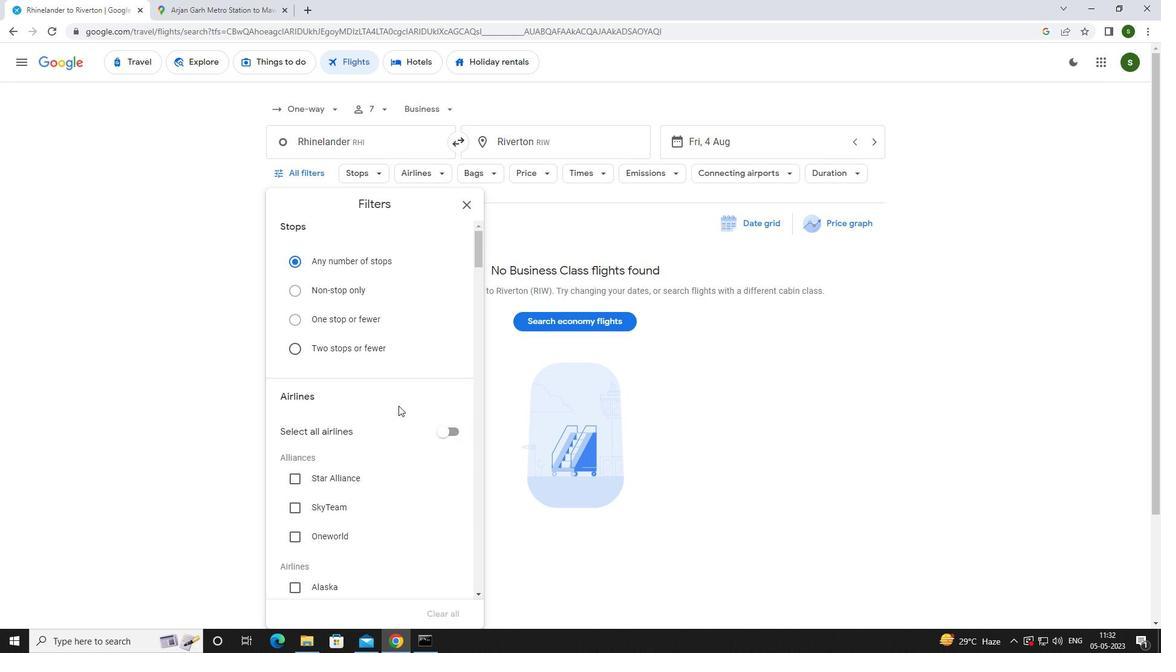
Action: Mouse scrolled (398, 405) with delta (0, 0)
Screenshot: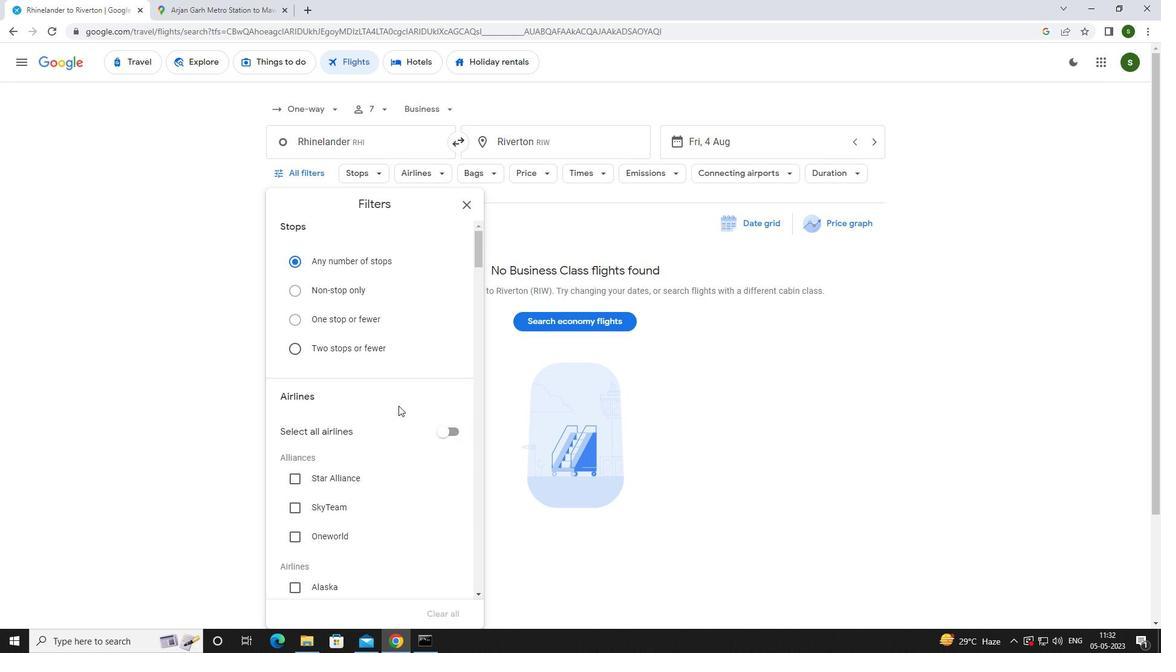 
Action: Mouse scrolled (398, 405) with delta (0, 0)
Screenshot: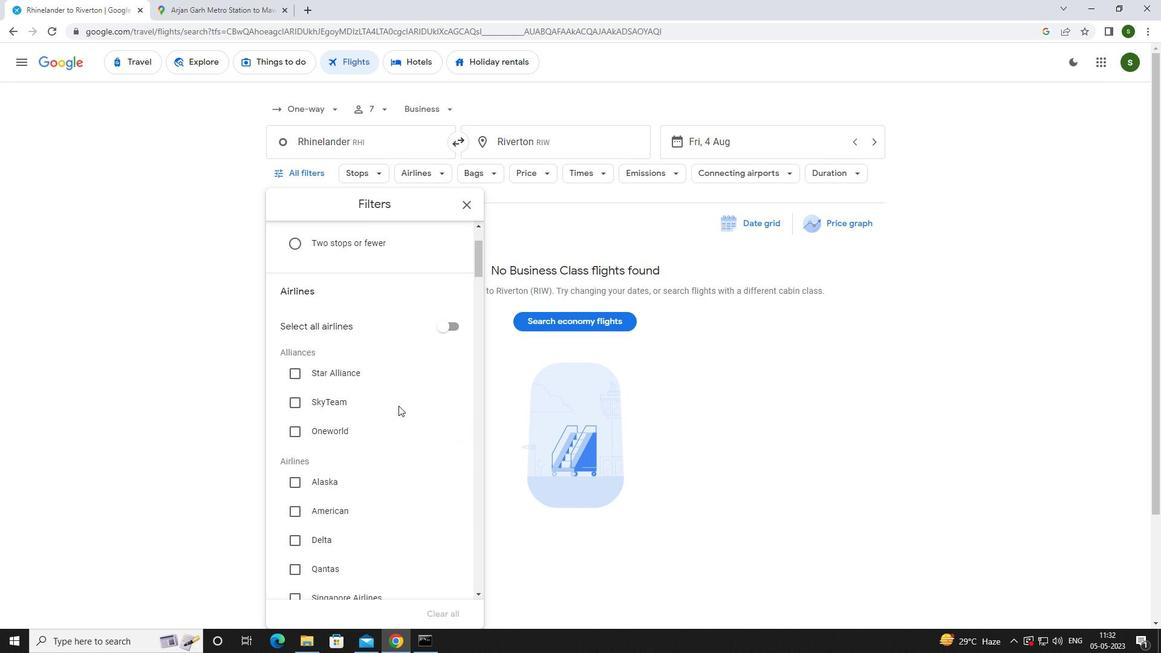 
Action: Mouse moved to (310, 461)
Screenshot: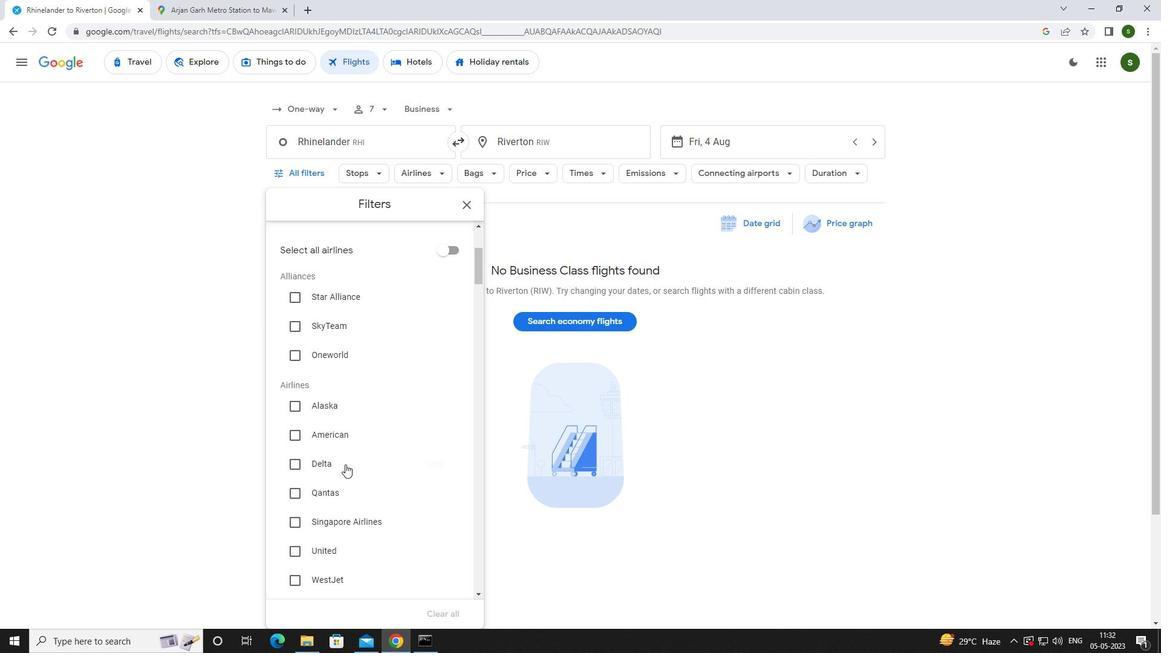 
Action: Mouse pressed left at (310, 461)
Screenshot: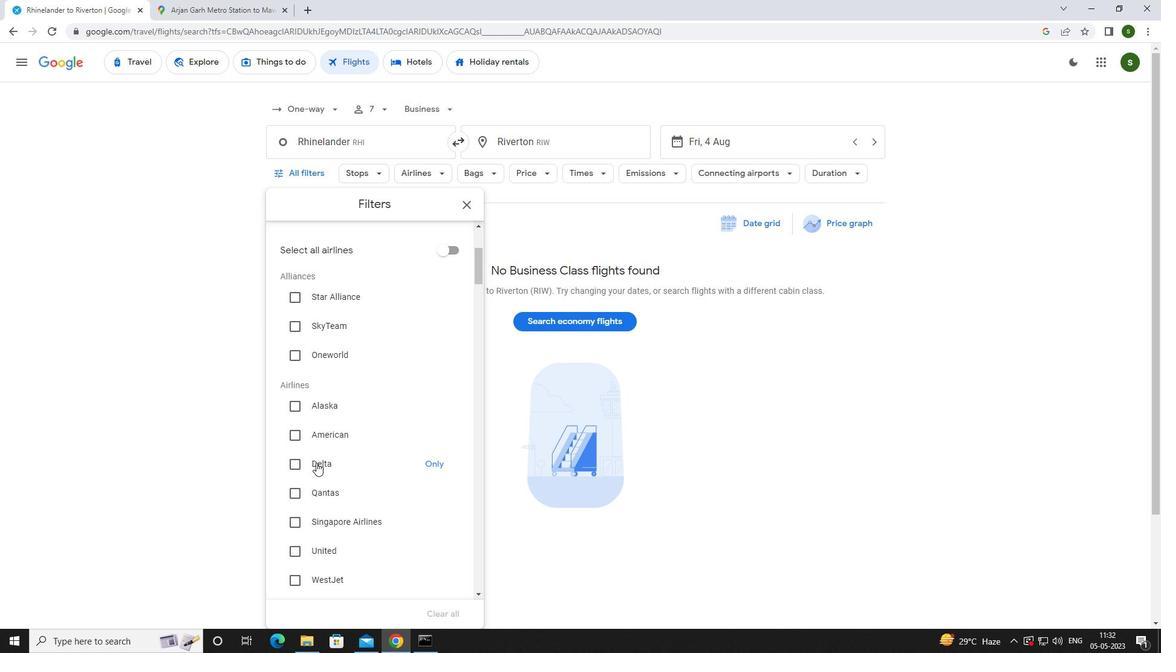 
Action: Mouse scrolled (310, 460) with delta (0, 0)
Screenshot: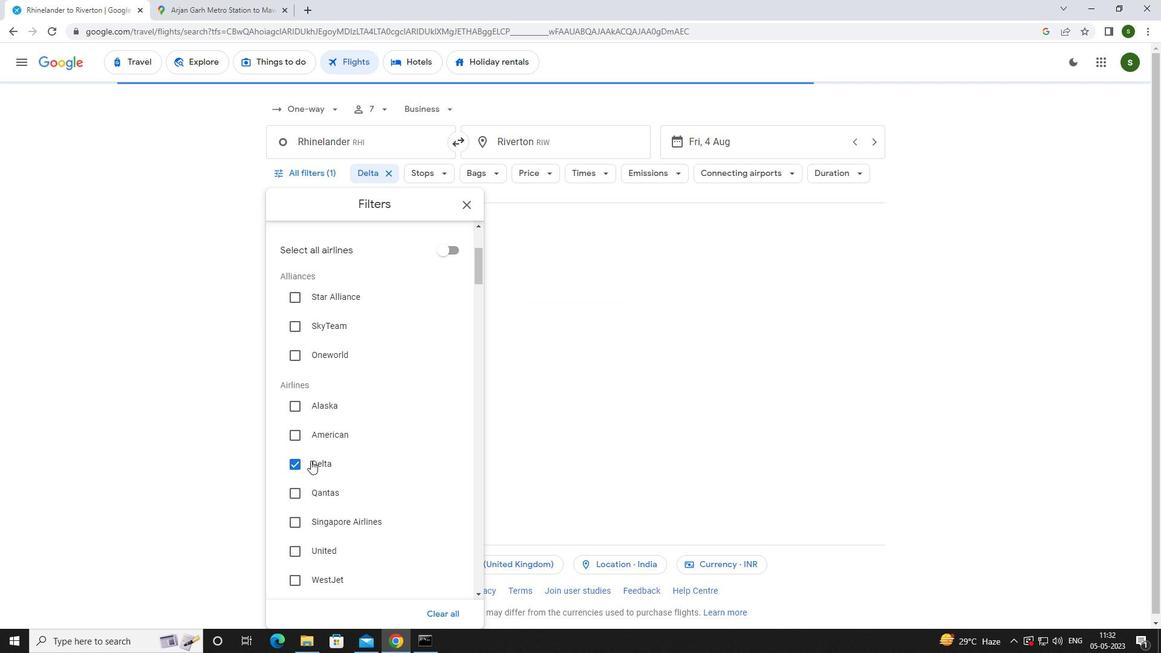 
Action: Mouse scrolled (310, 460) with delta (0, 0)
Screenshot: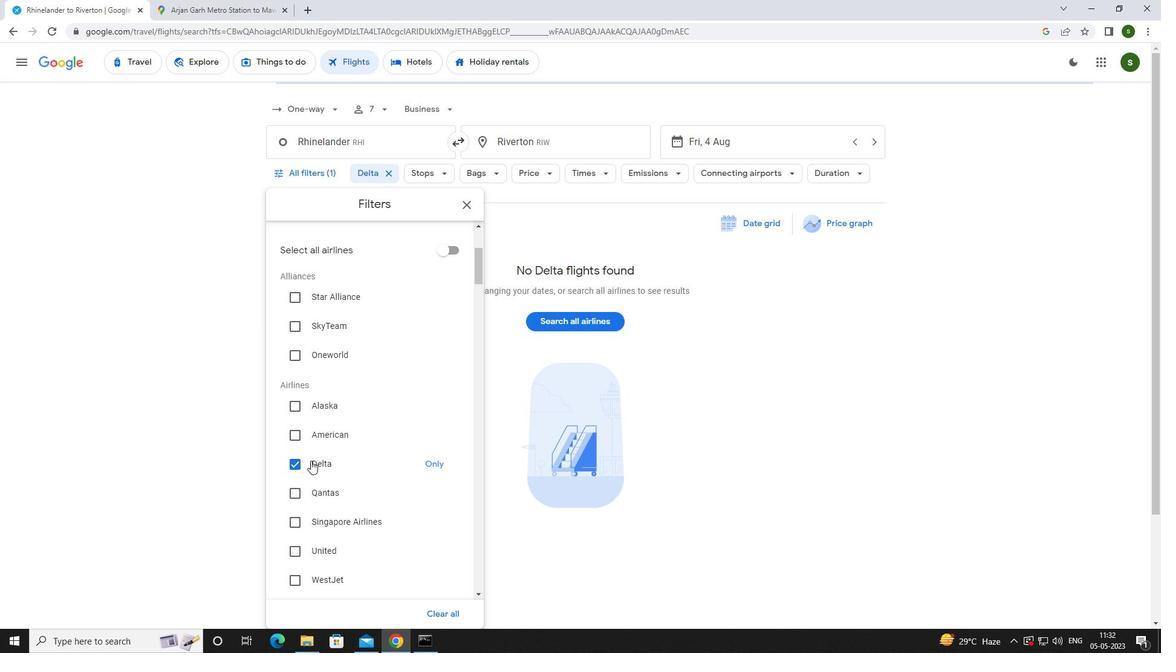 
Action: Mouse scrolled (310, 460) with delta (0, 0)
Screenshot: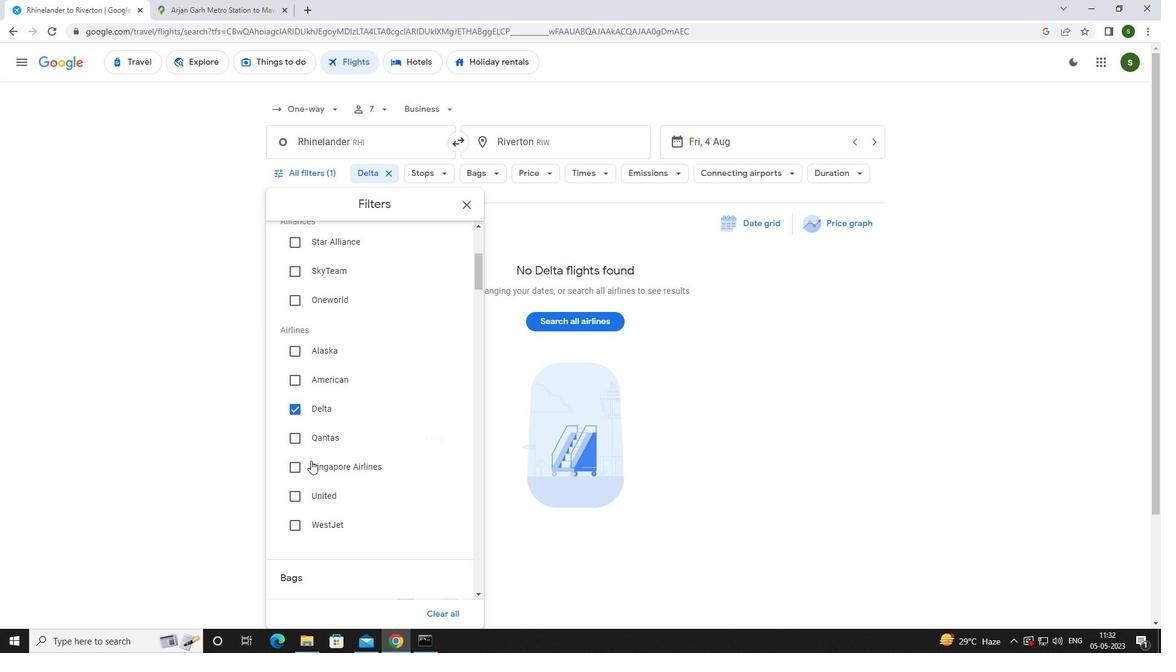 
Action: Mouse scrolled (310, 460) with delta (0, 0)
Screenshot: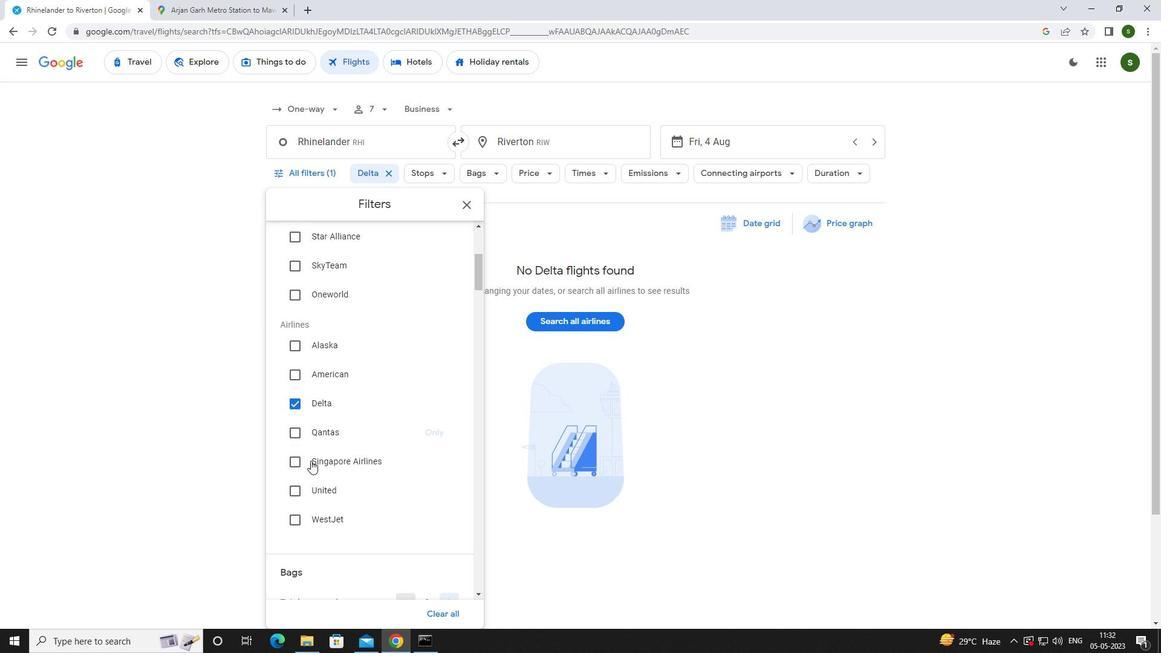
Action: Mouse moved to (447, 445)
Screenshot: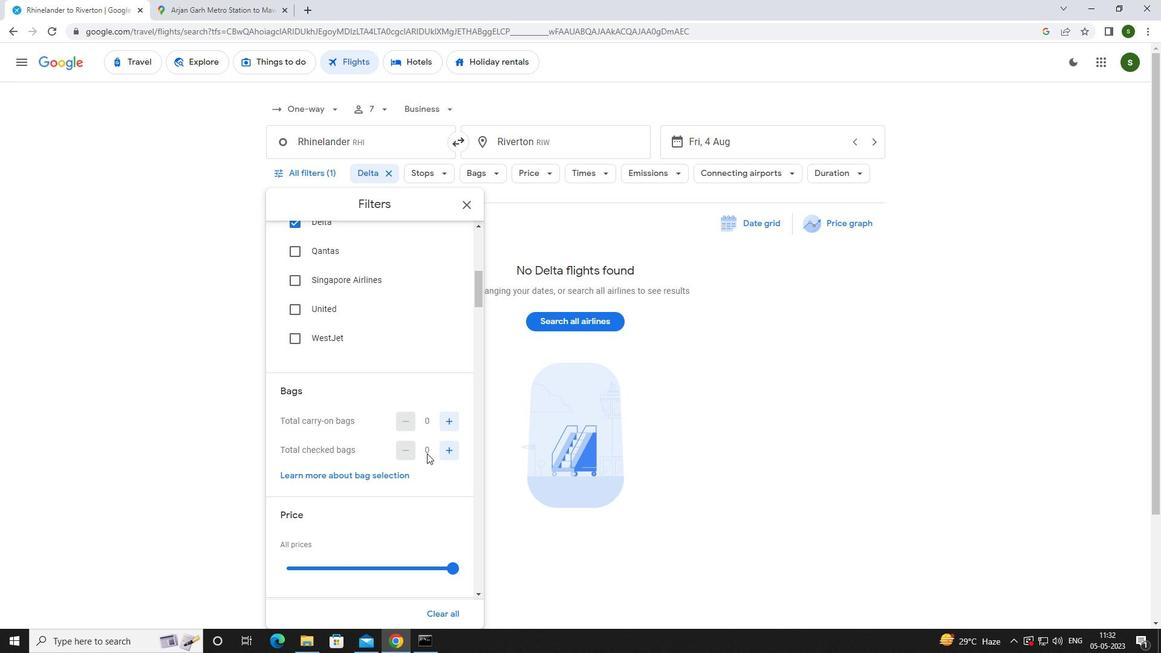 
Action: Mouse pressed left at (447, 445)
Screenshot: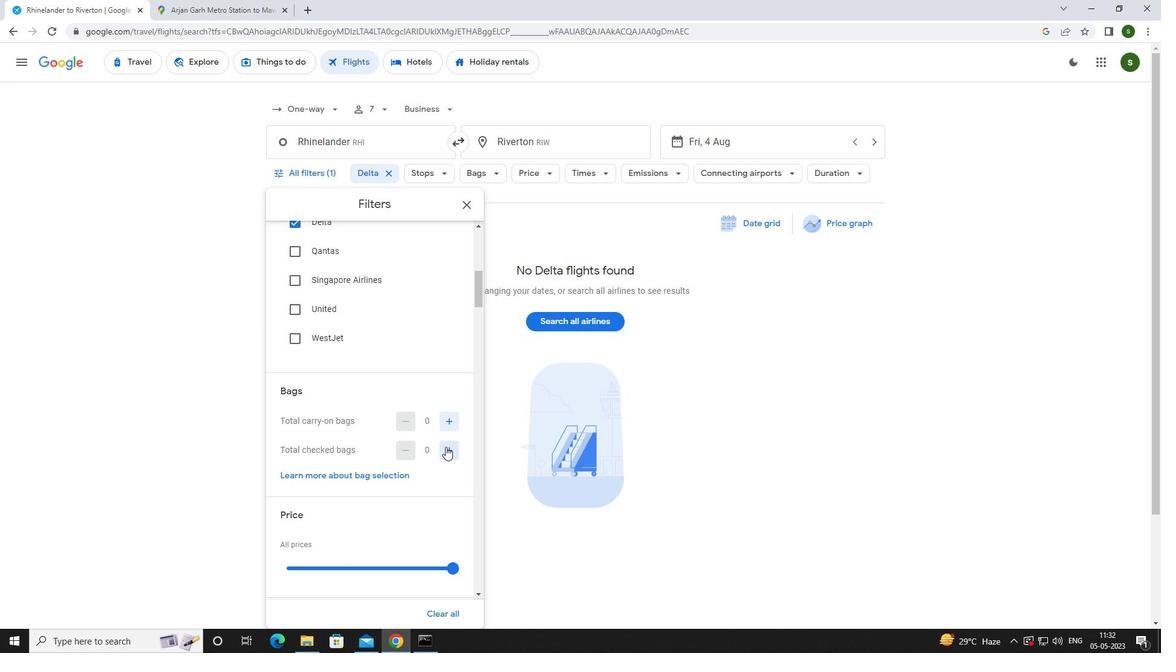 
Action: Mouse pressed left at (447, 445)
Screenshot: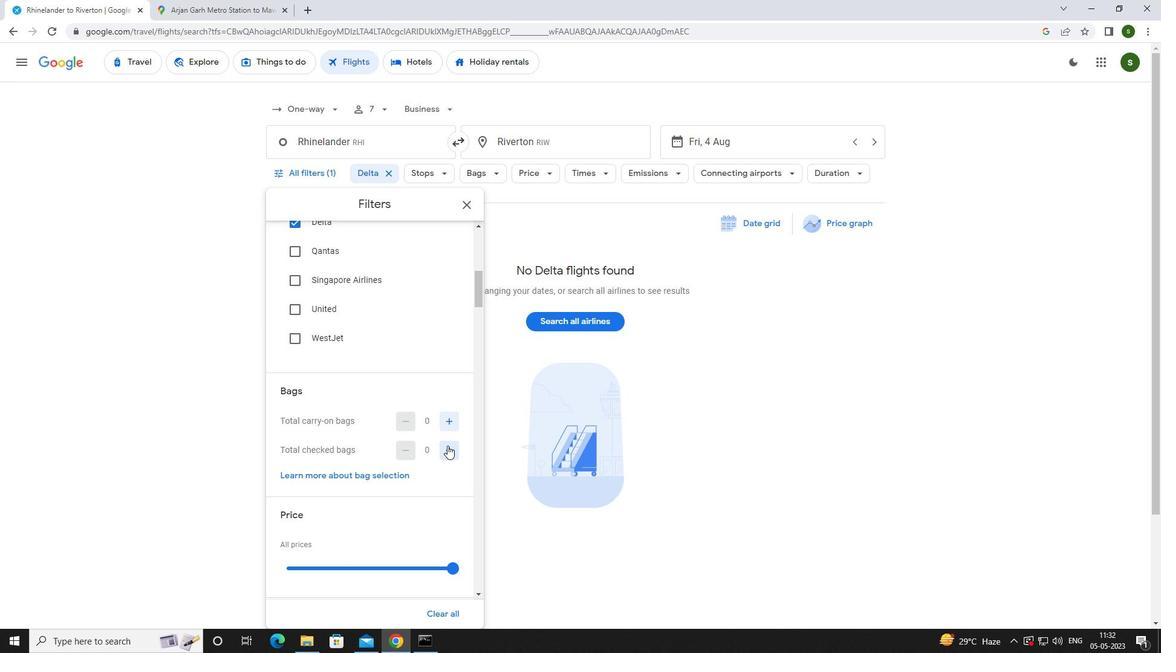 
Action: Mouse pressed left at (447, 445)
Screenshot: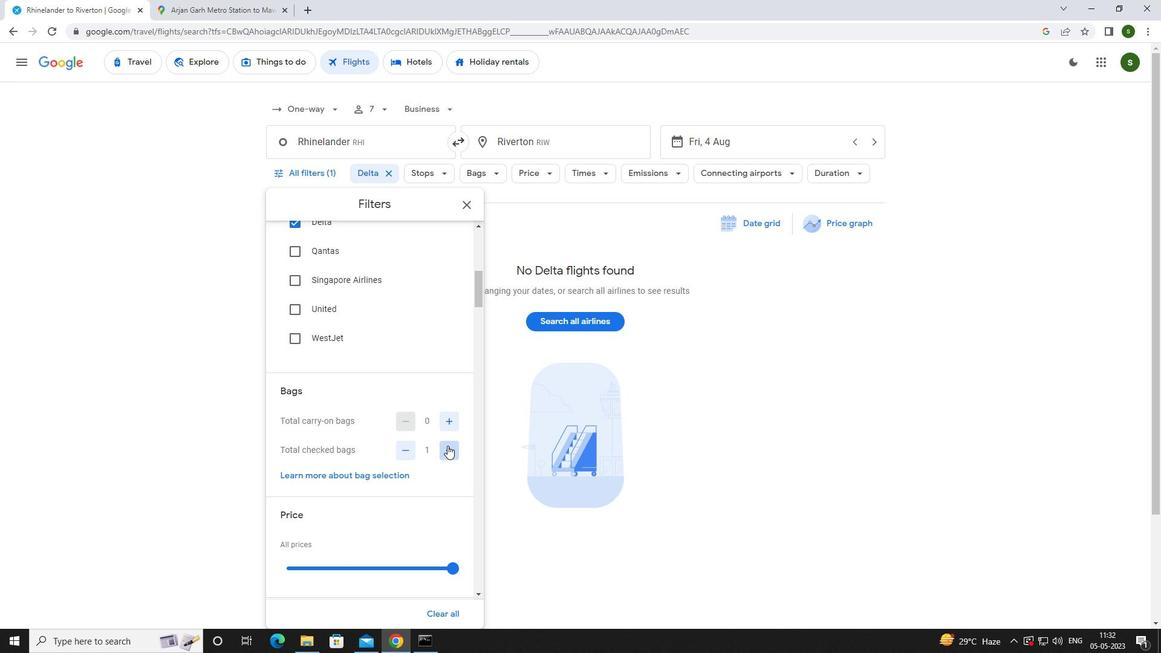 
Action: Mouse pressed left at (447, 445)
Screenshot: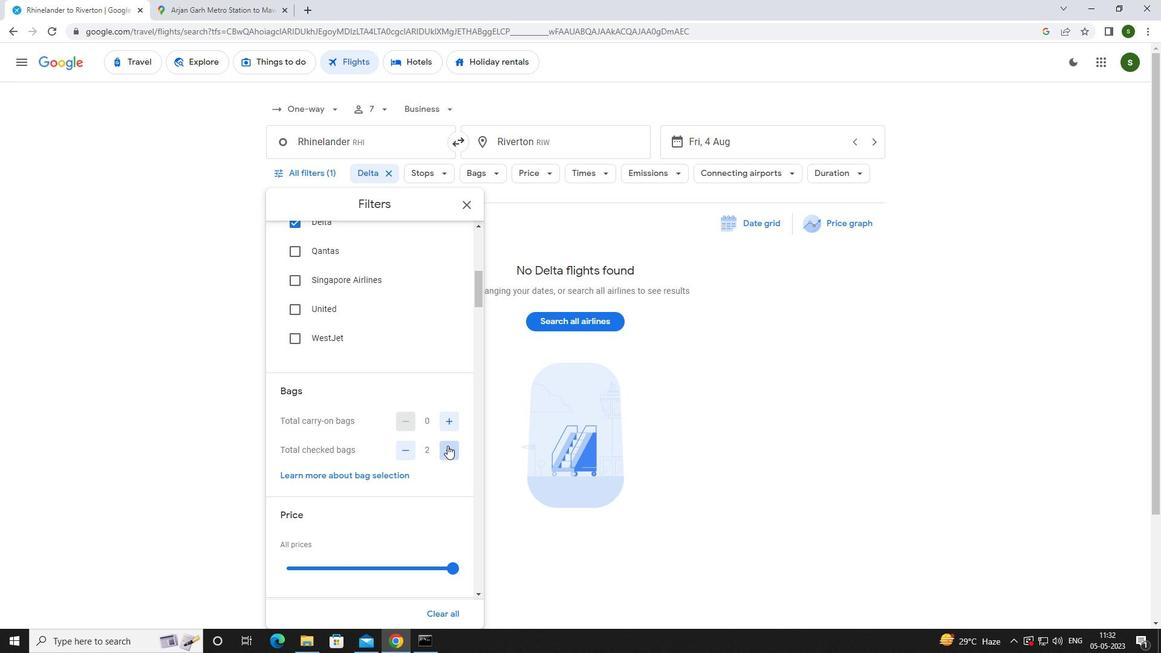 
Action: Mouse pressed left at (447, 445)
Screenshot: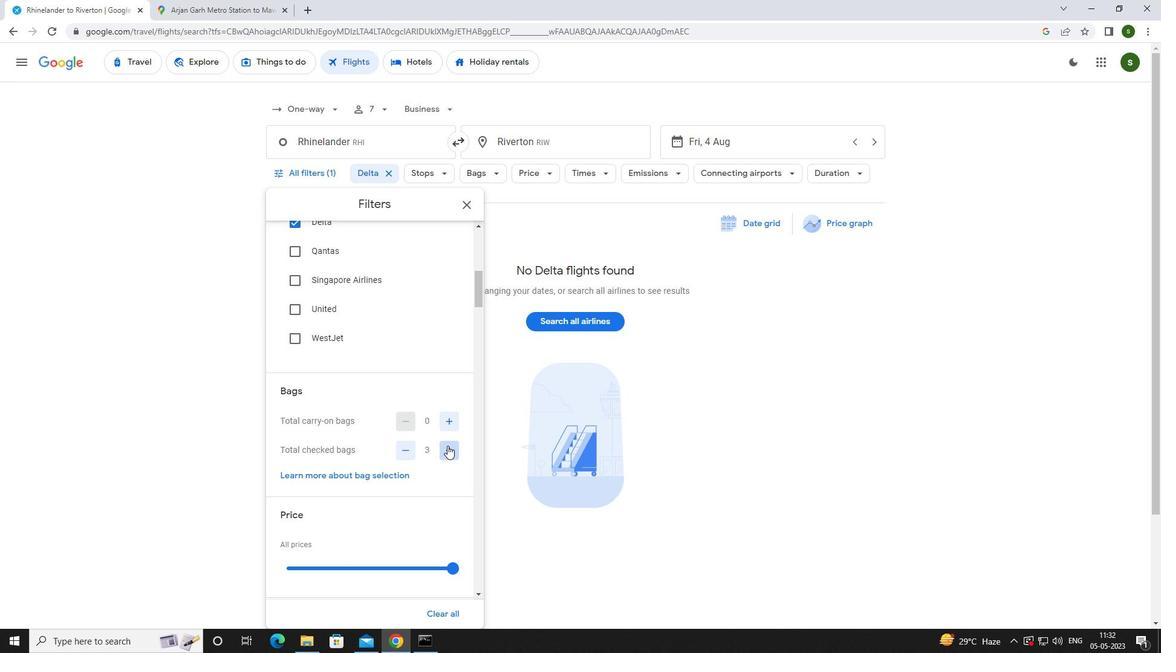 
Action: Mouse pressed left at (447, 445)
Screenshot: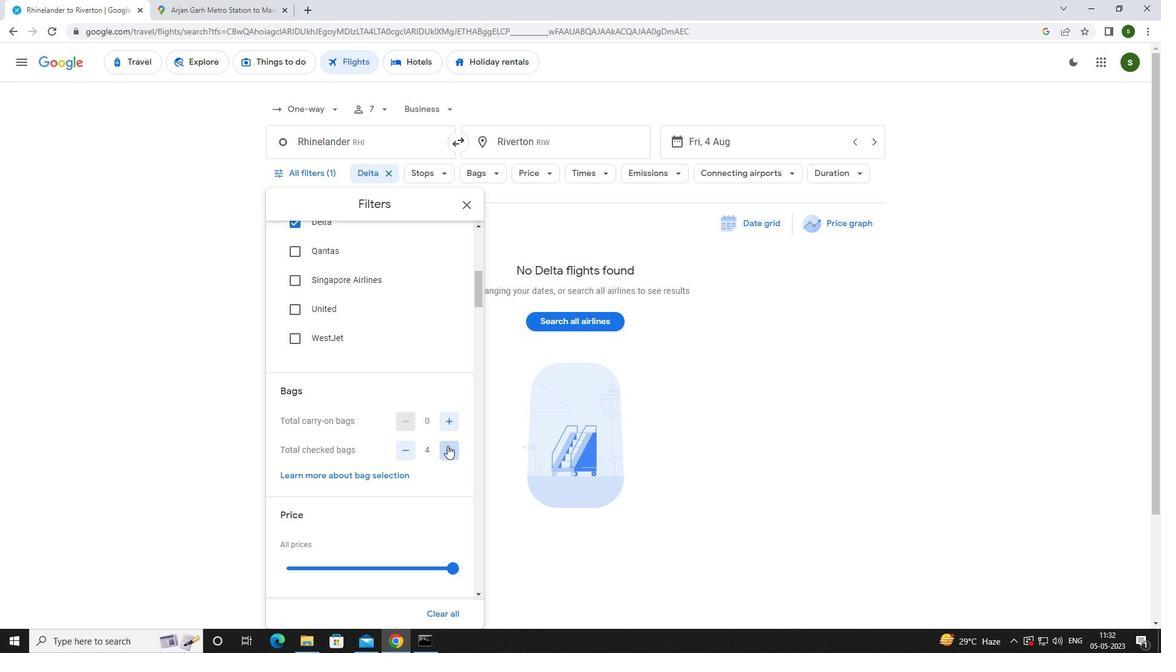 
Action: Mouse pressed left at (447, 445)
Screenshot: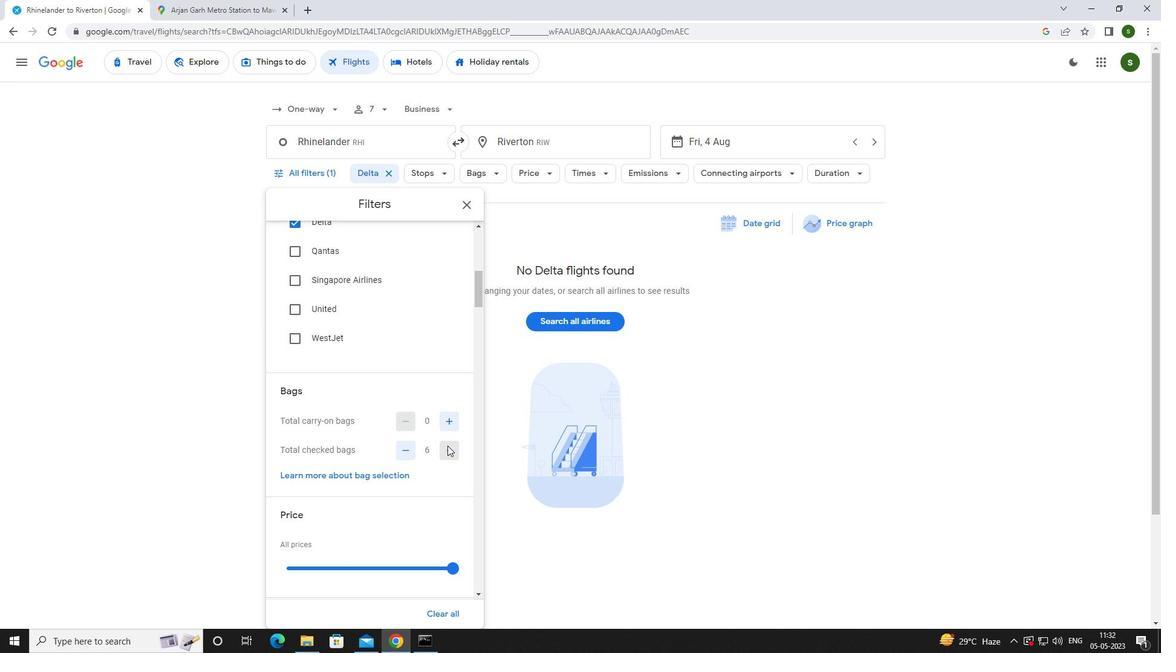 
Action: Mouse scrolled (447, 445) with delta (0, 0)
Screenshot: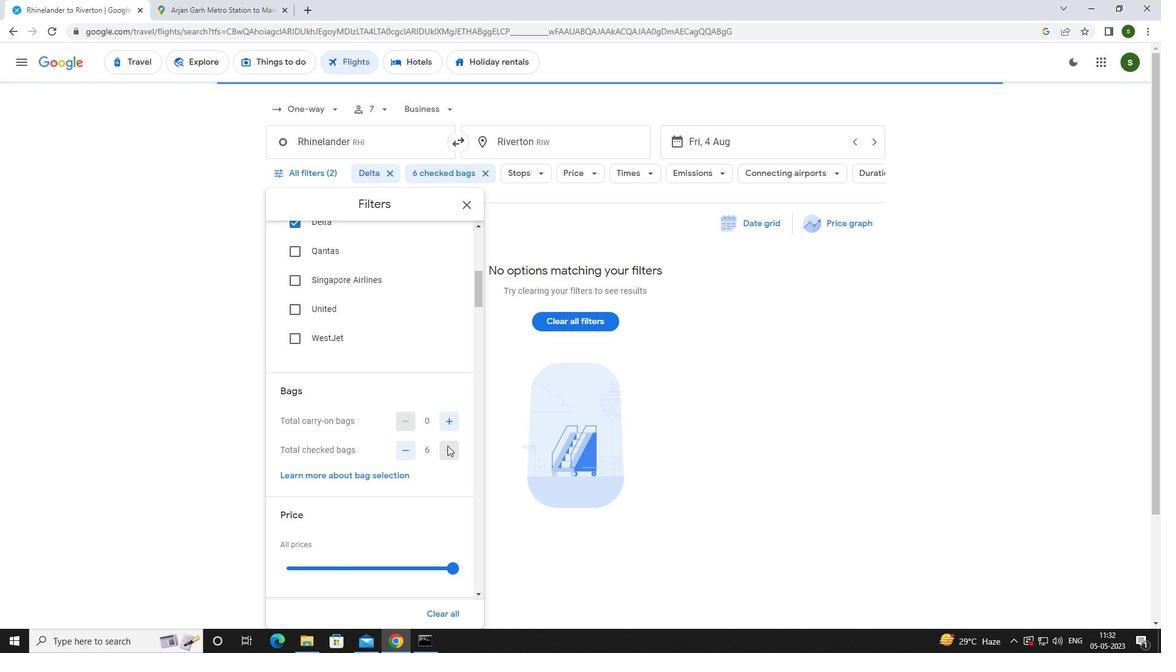 
Action: Mouse scrolled (447, 445) with delta (0, 0)
Screenshot: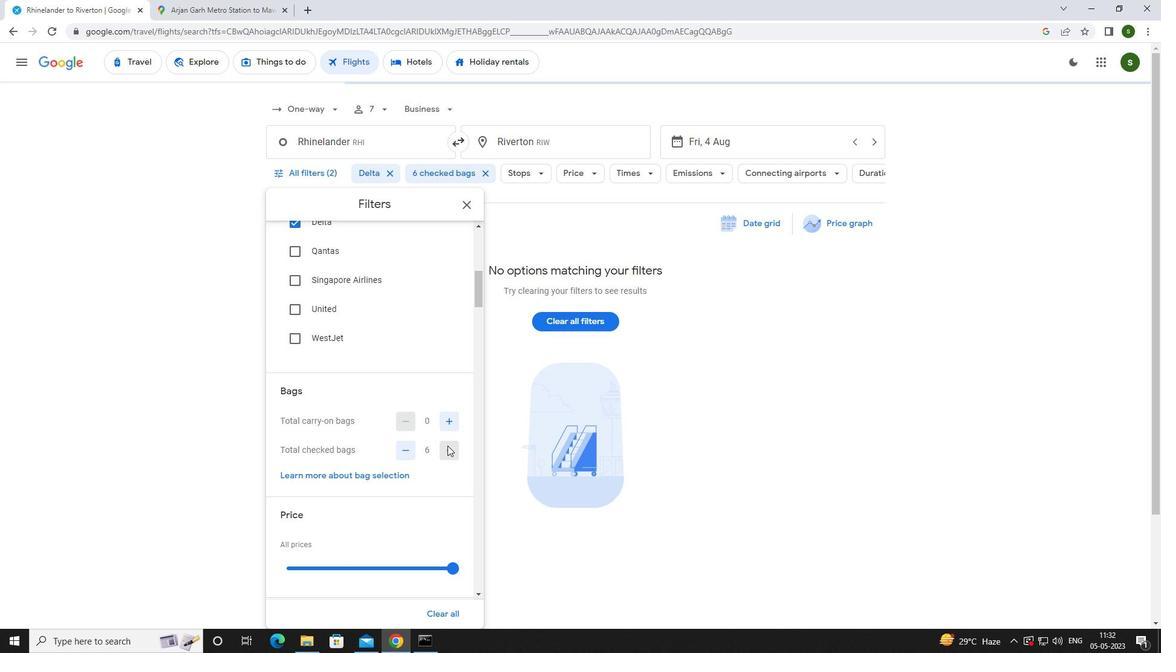 
Action: Mouse moved to (453, 444)
Screenshot: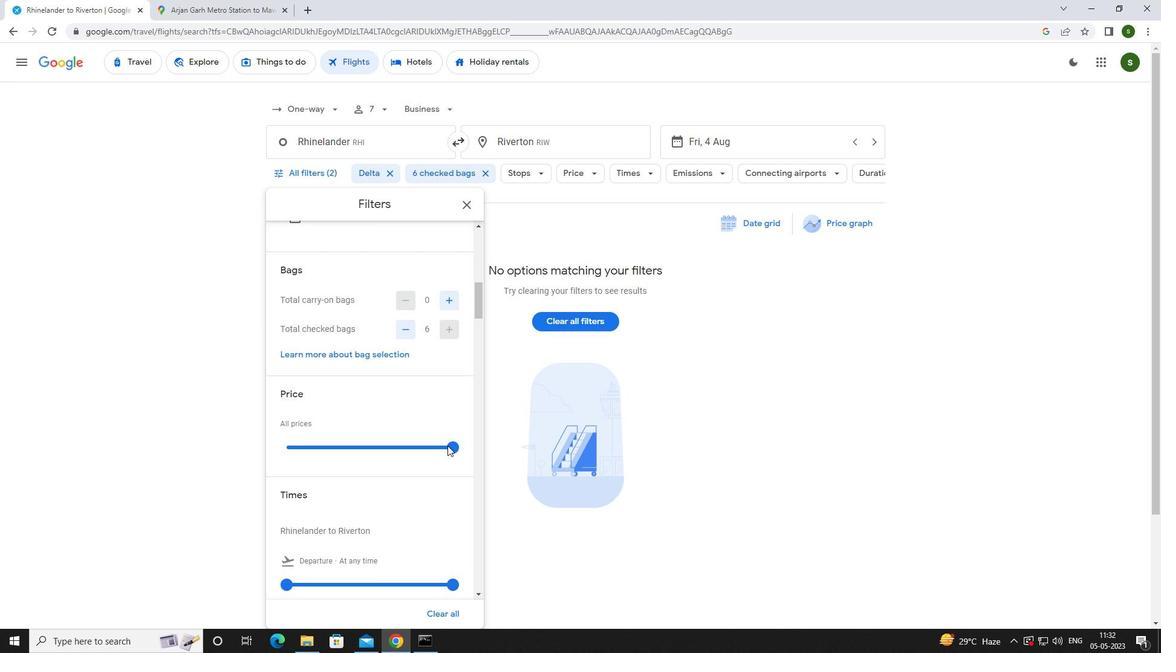 
Action: Mouse pressed left at (453, 444)
Screenshot: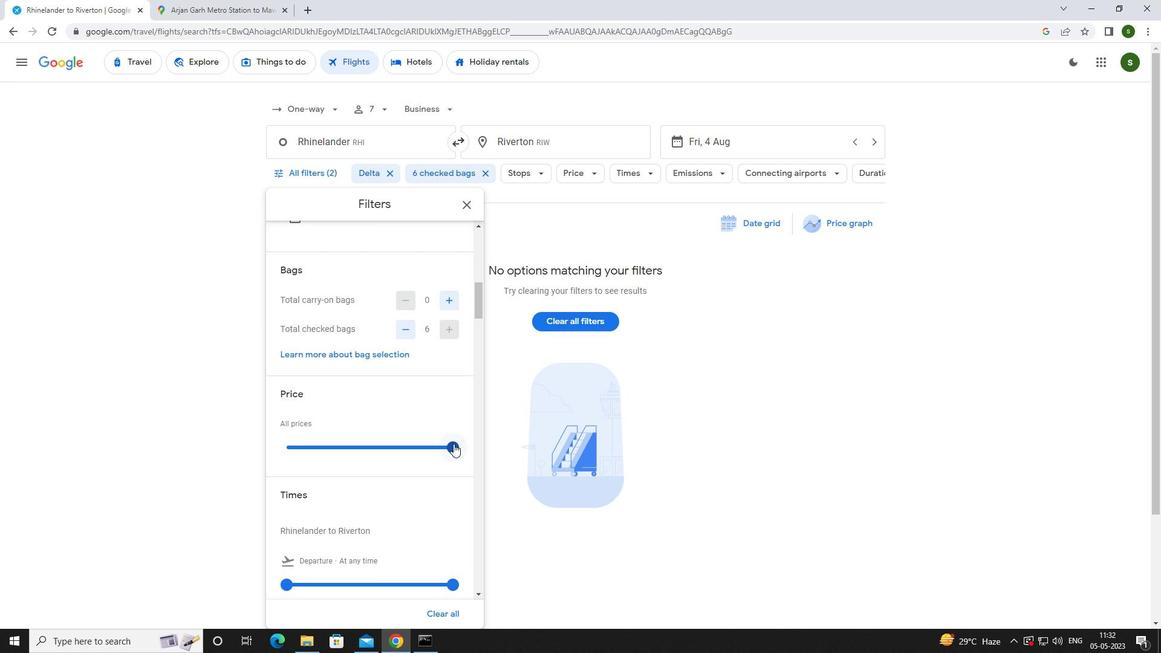 
Action: Mouse scrolled (453, 443) with delta (0, 0)
Screenshot: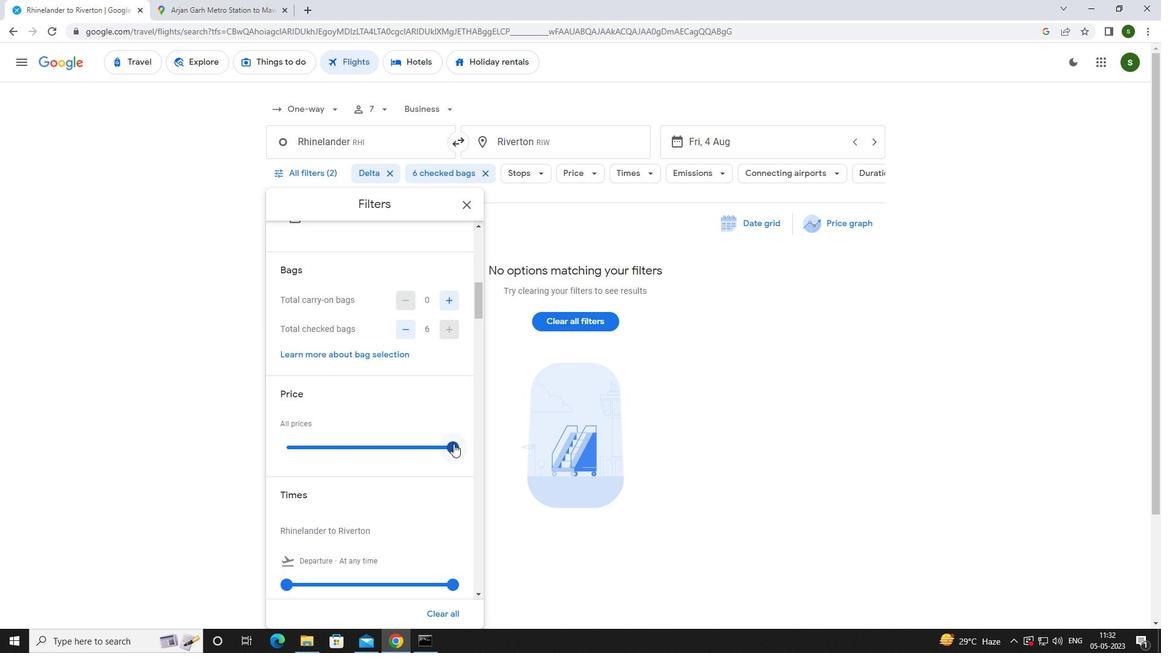
Action: Mouse moved to (283, 524)
Screenshot: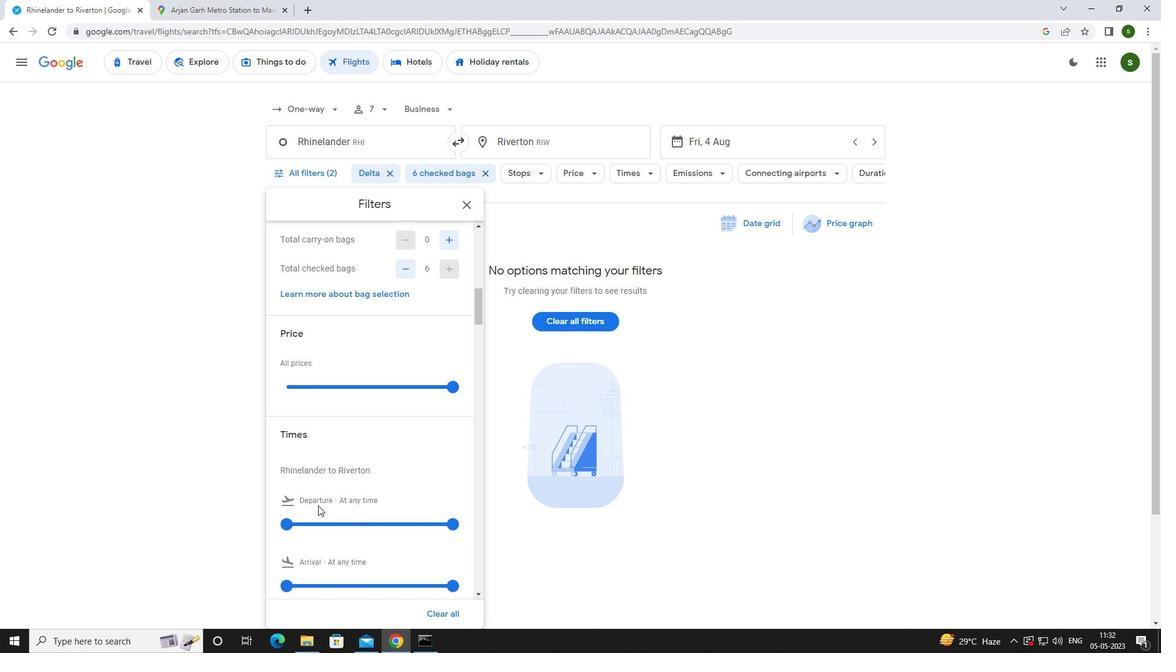 
Action: Mouse pressed left at (283, 524)
Screenshot: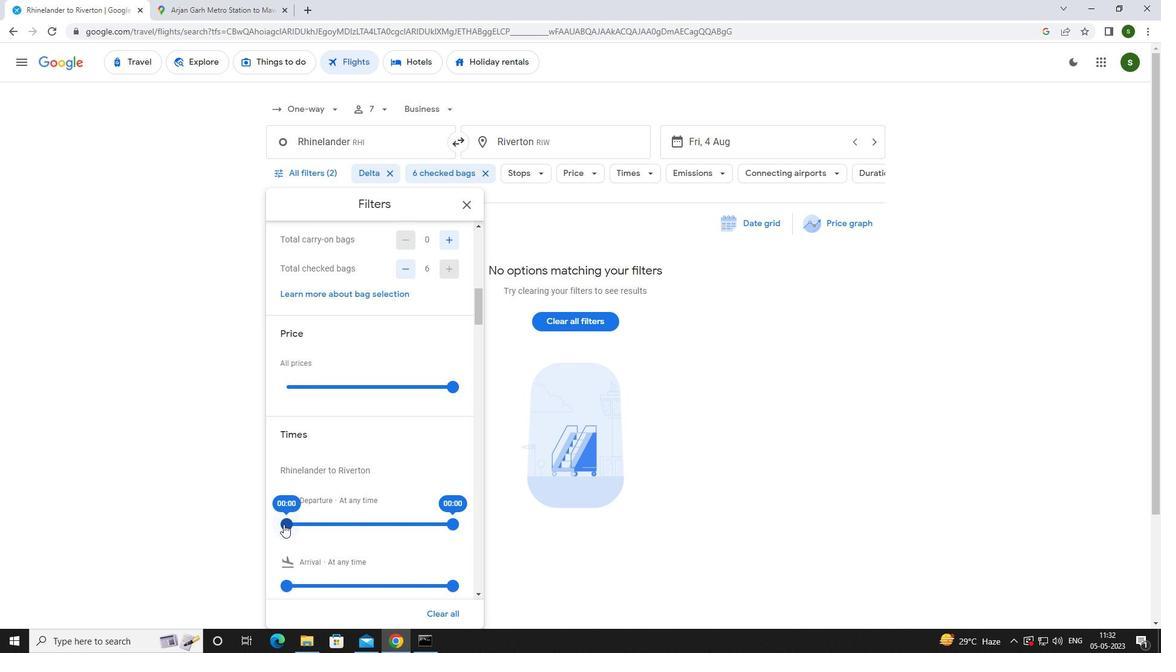 
Action: Mouse moved to (351, 520)
Screenshot: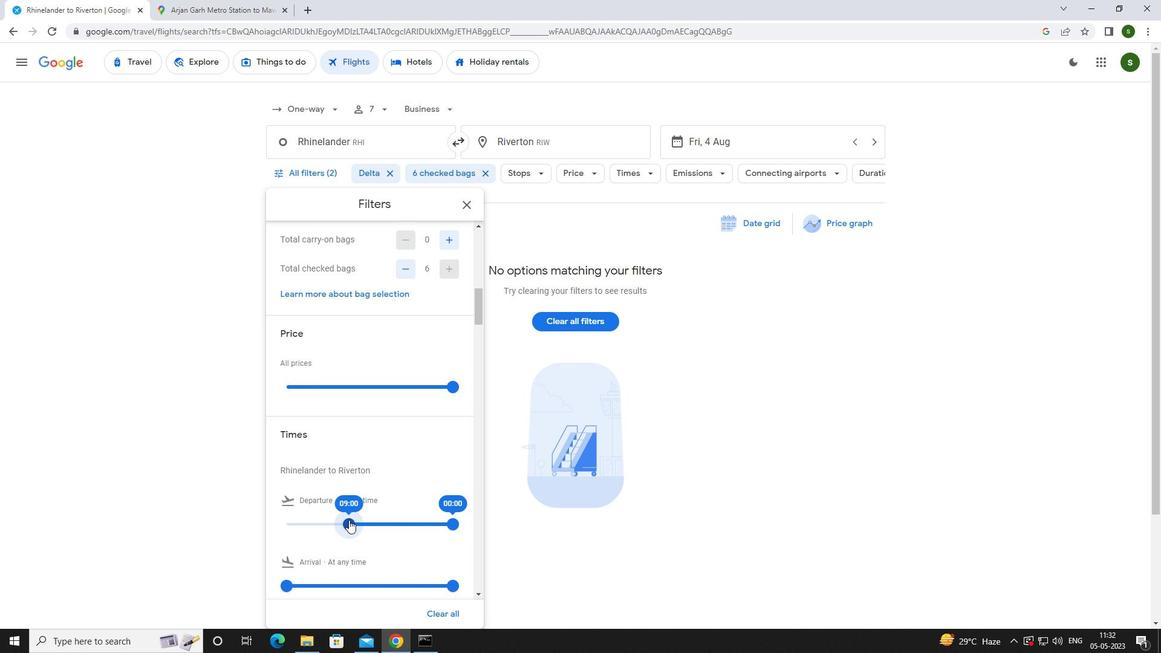 
Action: Mouse pressed left at (351, 520)
Screenshot: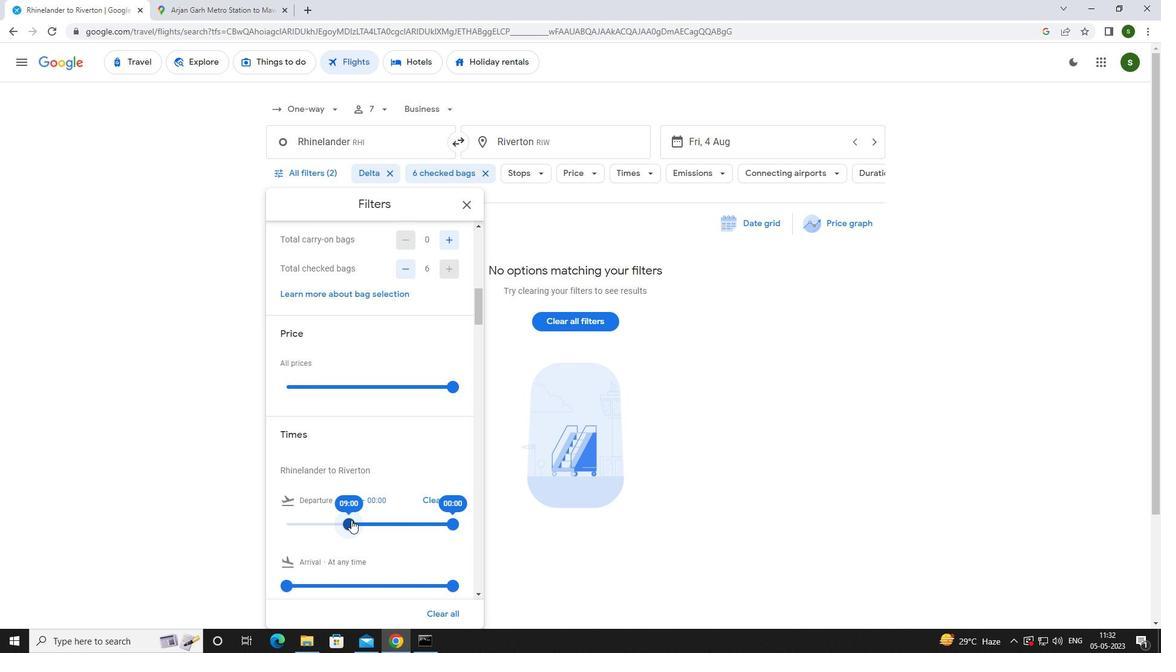 
Action: Mouse moved to (563, 546)
Screenshot: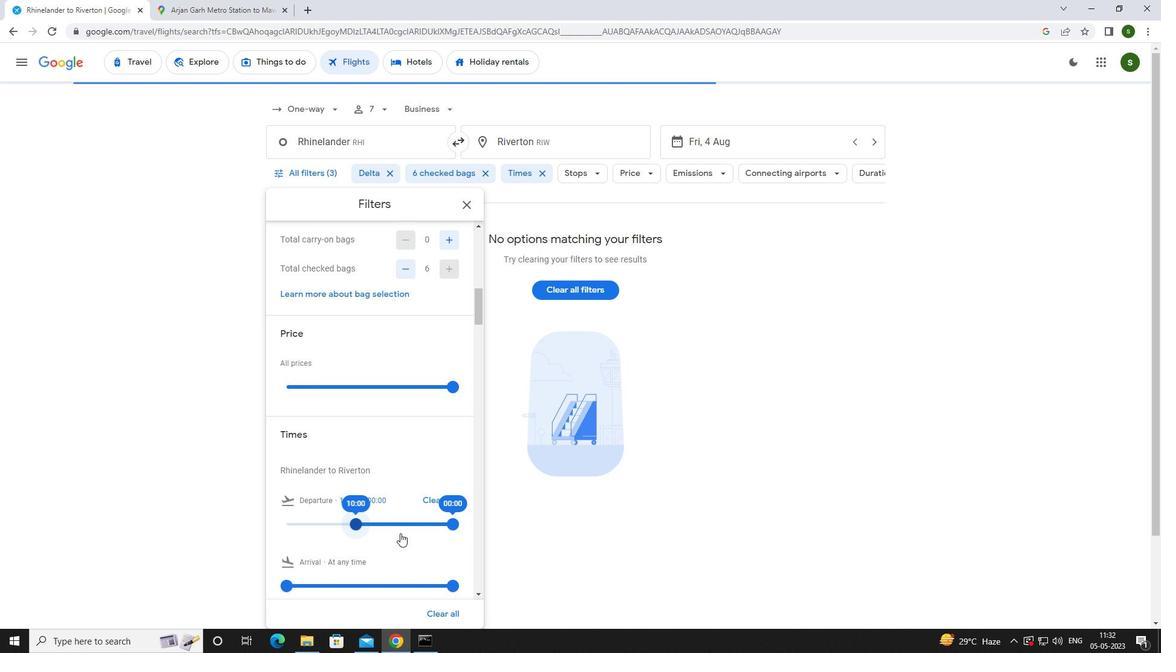 
Action: Mouse pressed left at (563, 546)
Screenshot: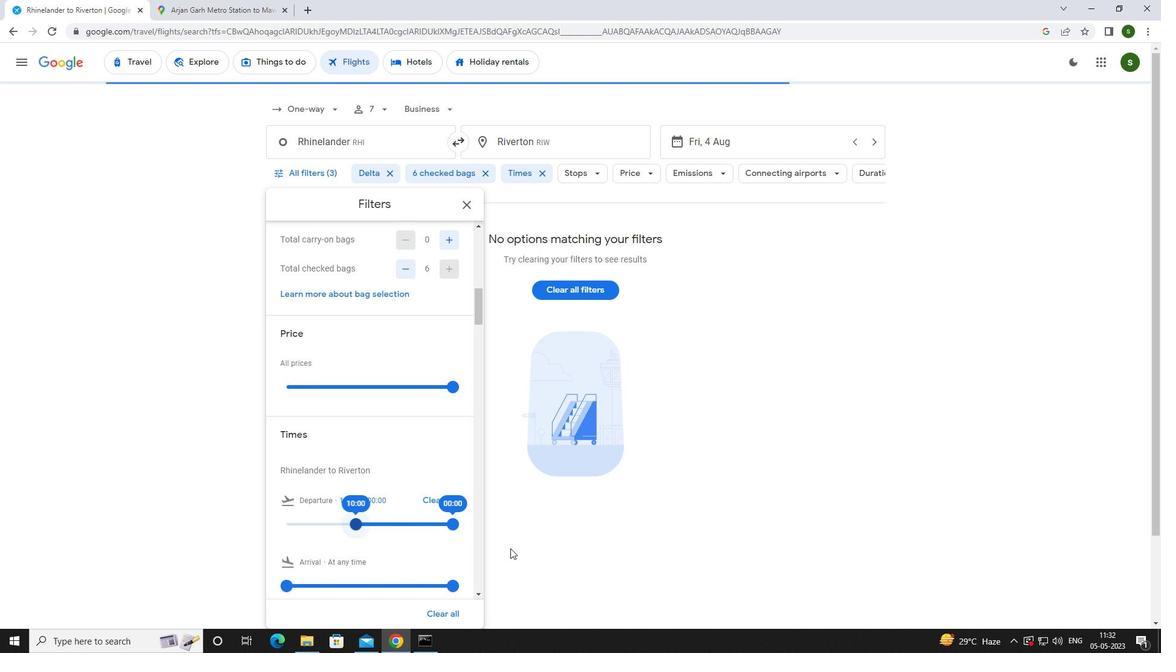 
